 Task: Assign Issue Issue0000000392 to Sprint Sprint0000000235 in Scrum Project Project0000000079 in Jira. Assign Issue Issue0000000393 to Sprint Sprint0000000236 in Scrum Project Project0000000079 in Jira. Assign Issue Issue0000000394 to Sprint Sprint0000000236 in Scrum Project Project0000000079 in Jira. Assign Issue Issue0000000395 to Sprint Sprint0000000237 in Scrum Project Project0000000079 in Jira. Assign Issue Issue0000000396 to Sprint Sprint0000000238 in Scrum Project Project0000000080 in Jira
Action: Mouse moved to (91, 226)
Screenshot: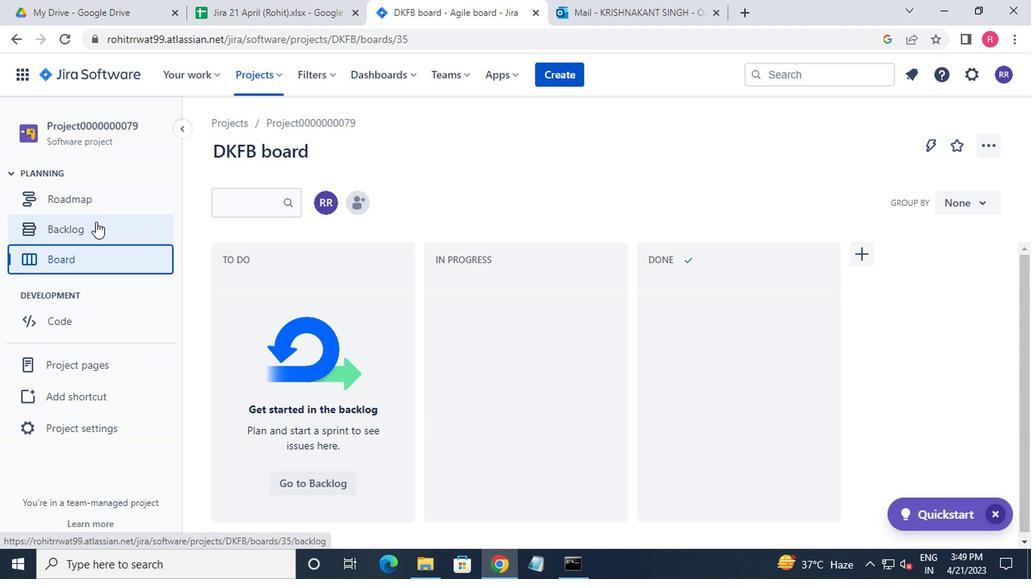 
Action: Mouse pressed left at (91, 226)
Screenshot: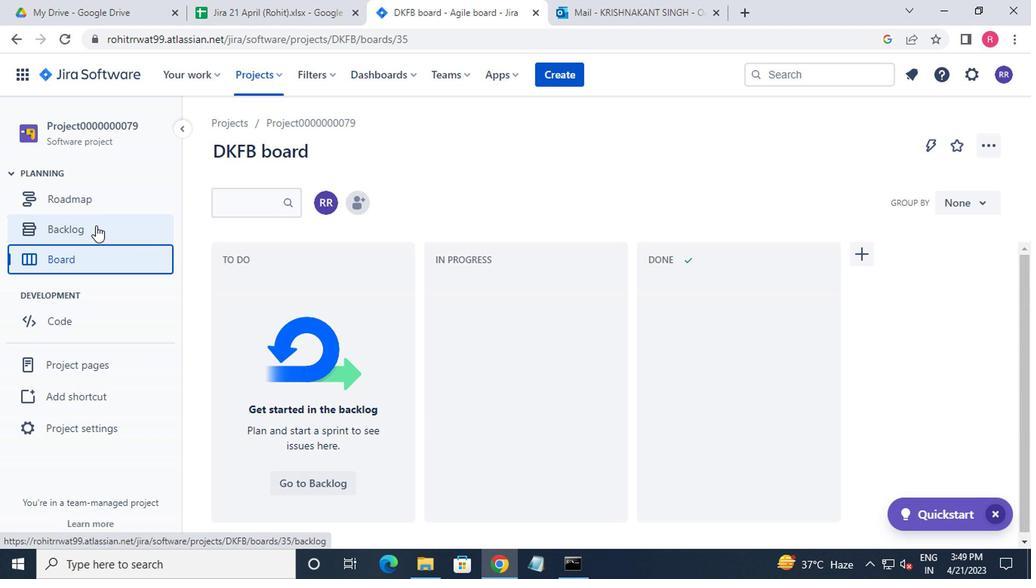 
Action: Mouse moved to (185, 226)
Screenshot: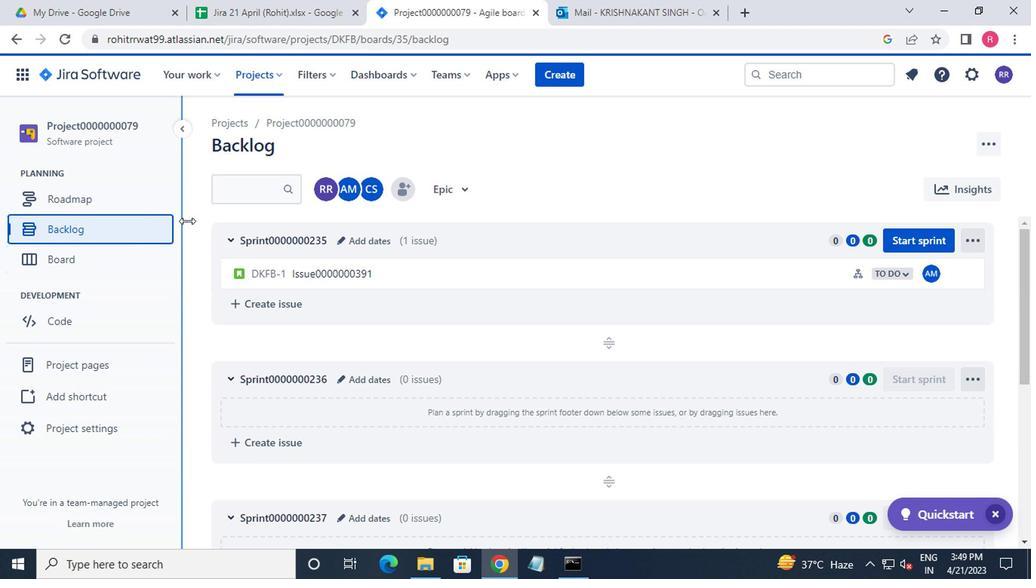 
Action: Mouse scrolled (185, 225) with delta (0, -1)
Screenshot: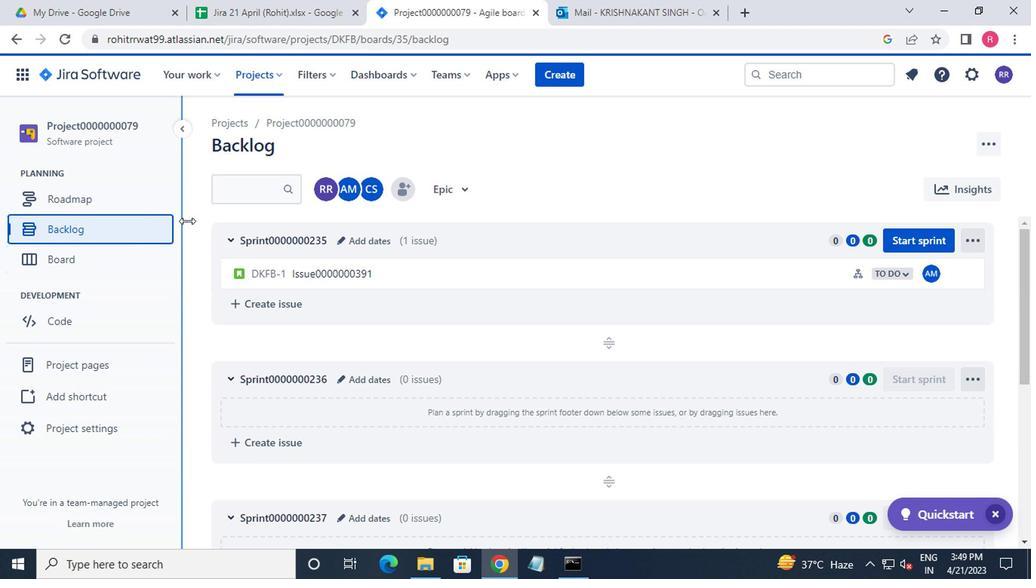 
Action: Mouse moved to (188, 228)
Screenshot: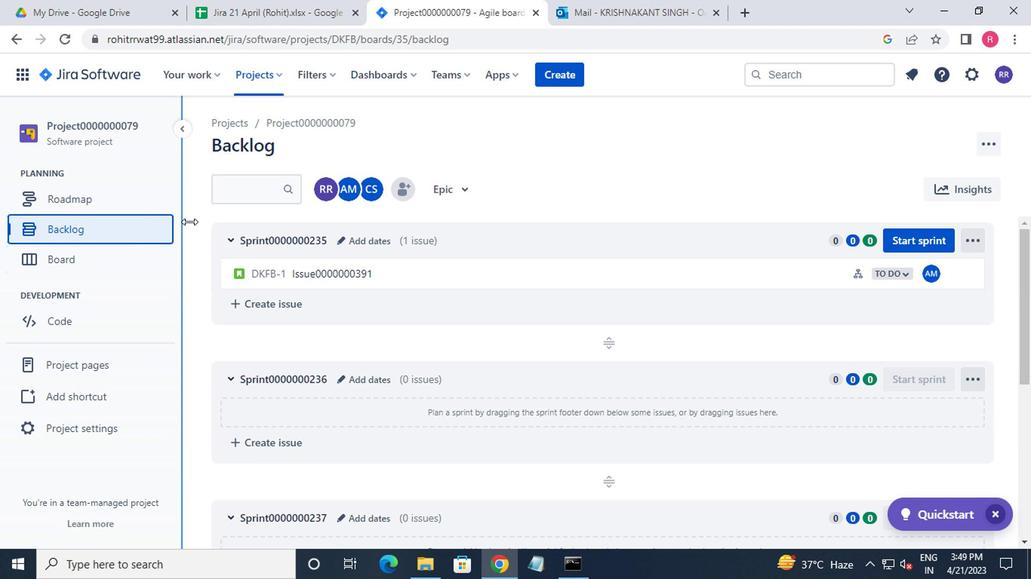 
Action: Mouse scrolled (188, 228) with delta (0, 0)
Screenshot: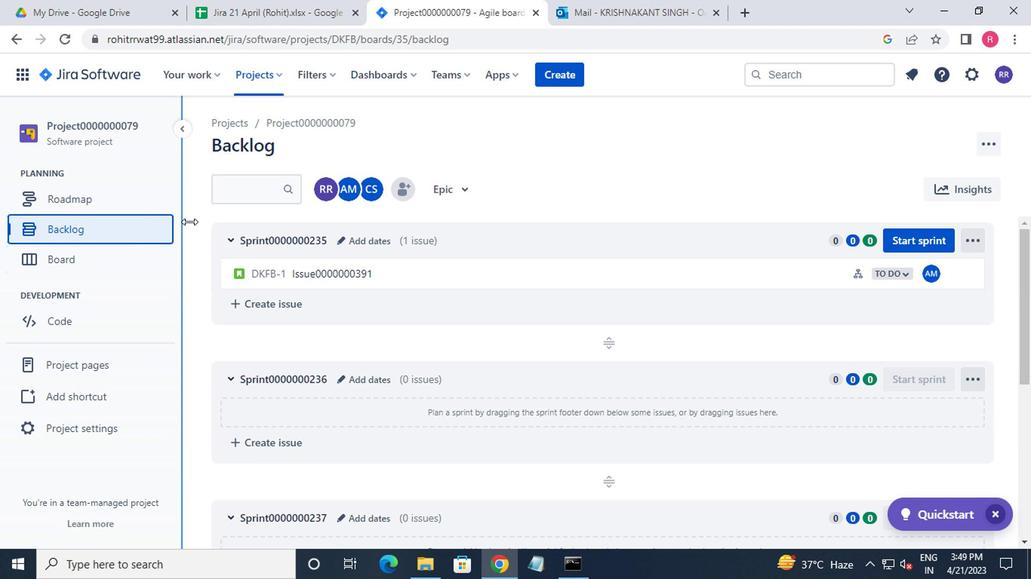 
Action: Mouse moved to (191, 235)
Screenshot: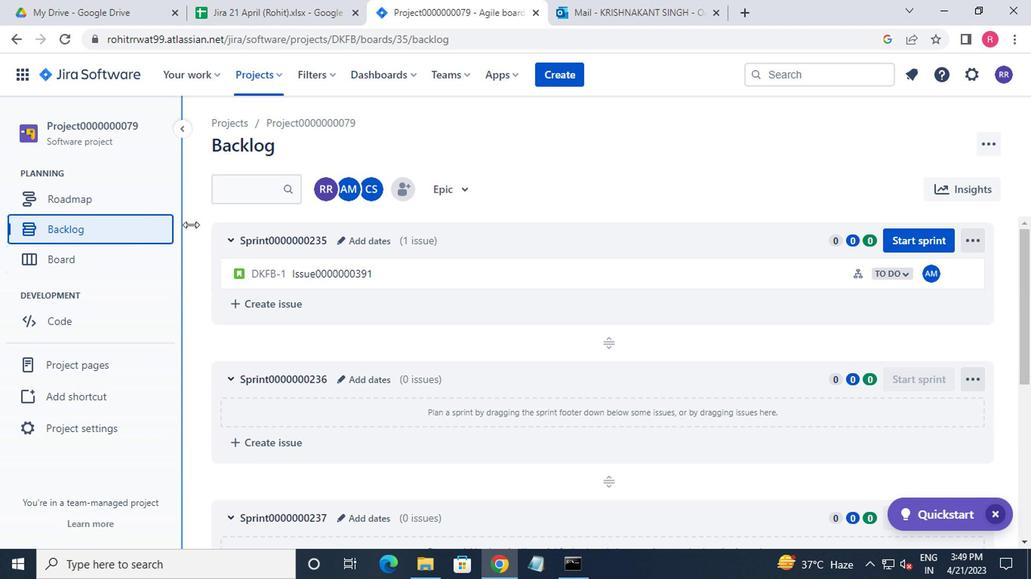 
Action: Mouse scrolled (191, 234) with delta (0, -1)
Screenshot: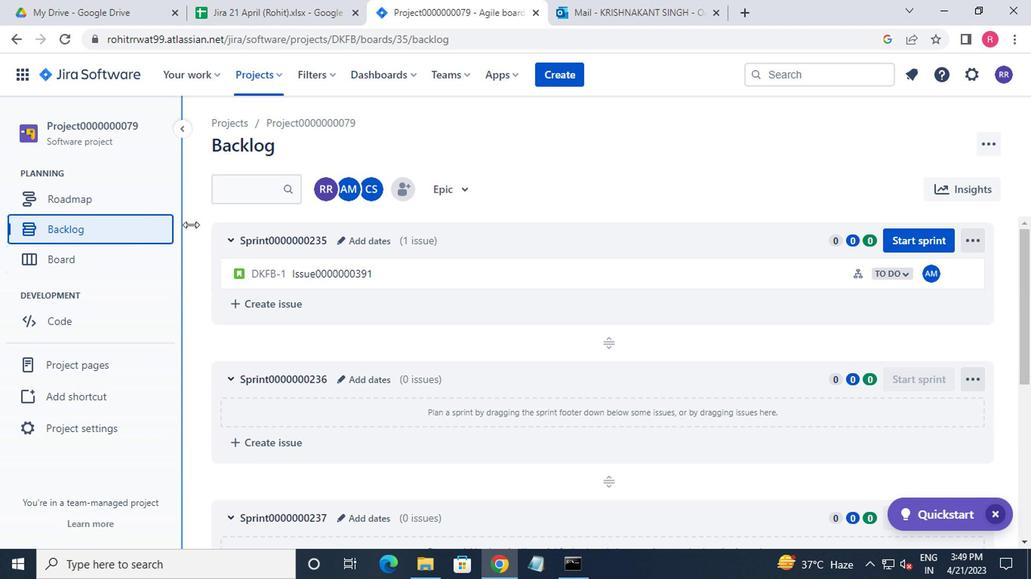 
Action: Mouse moved to (194, 241)
Screenshot: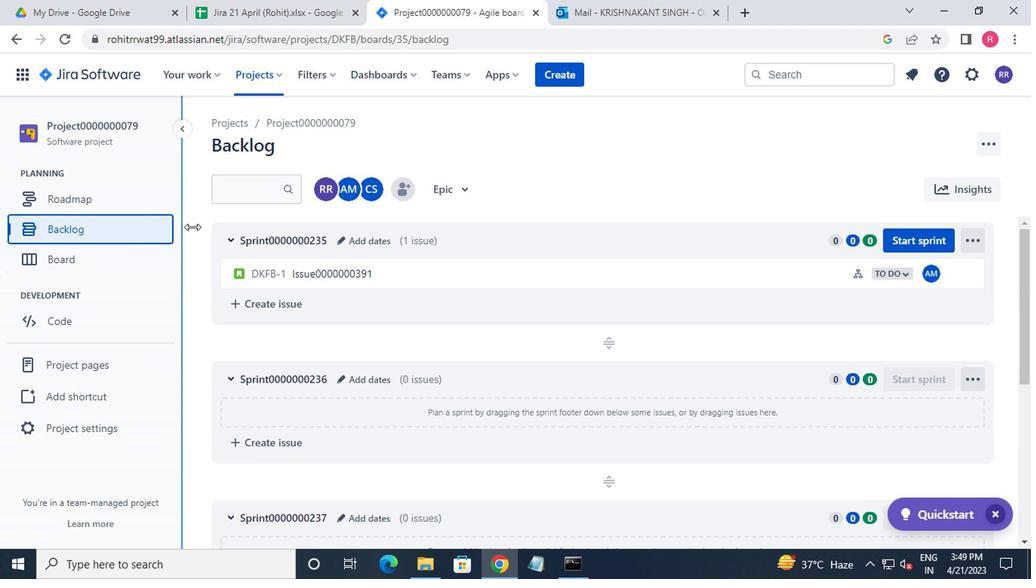 
Action: Mouse scrolled (194, 240) with delta (0, 0)
Screenshot: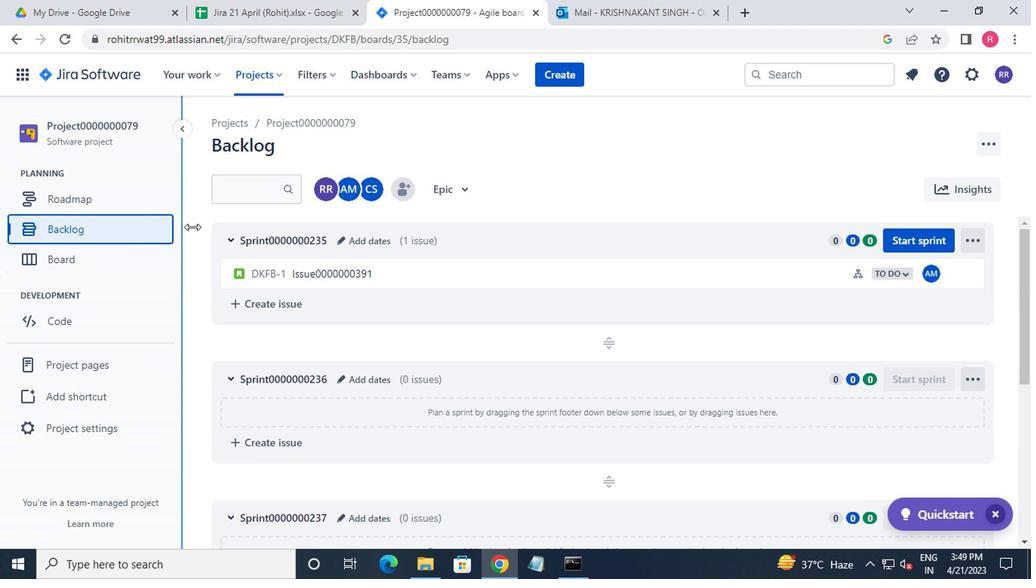 
Action: Mouse moved to (198, 247)
Screenshot: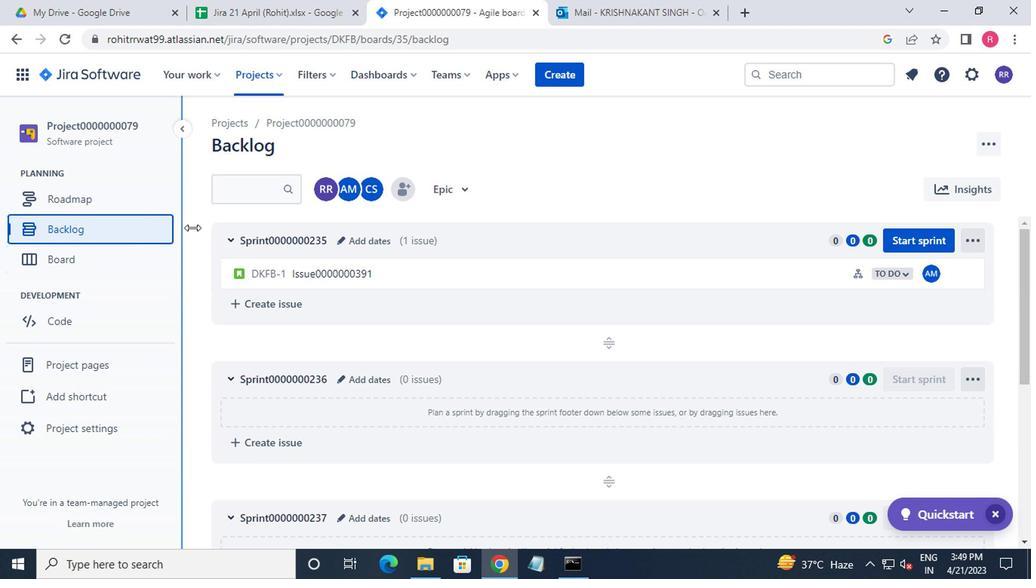 
Action: Mouse scrolled (198, 246) with delta (0, 0)
Screenshot: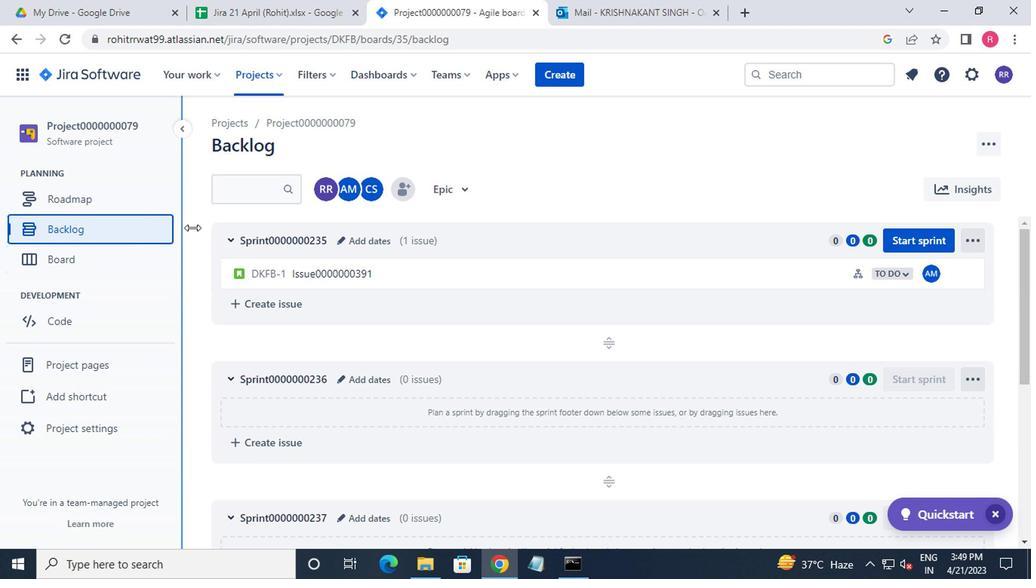 
Action: Mouse moved to (359, 334)
Screenshot: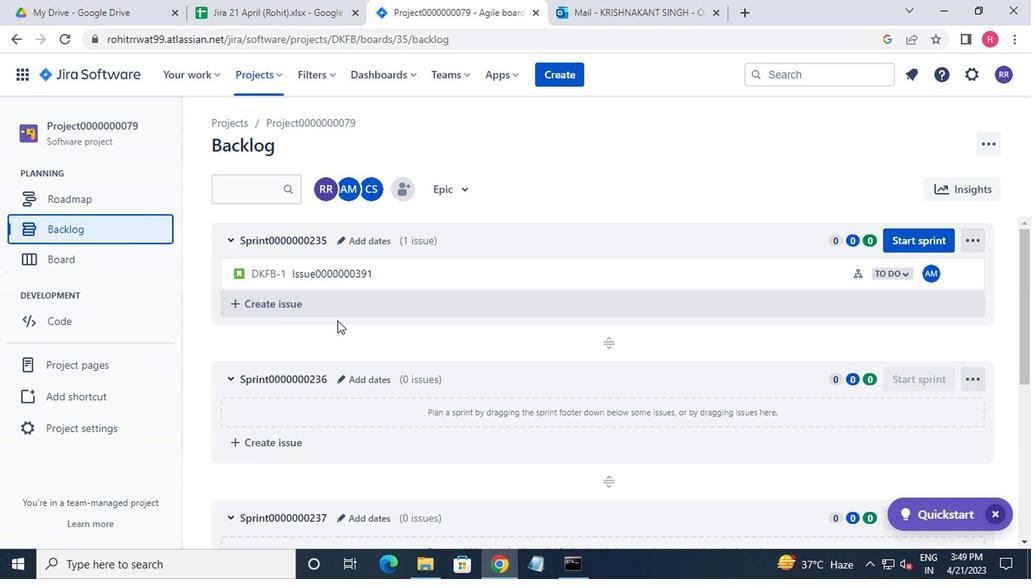 
Action: Mouse scrolled (359, 333) with delta (0, 0)
Screenshot: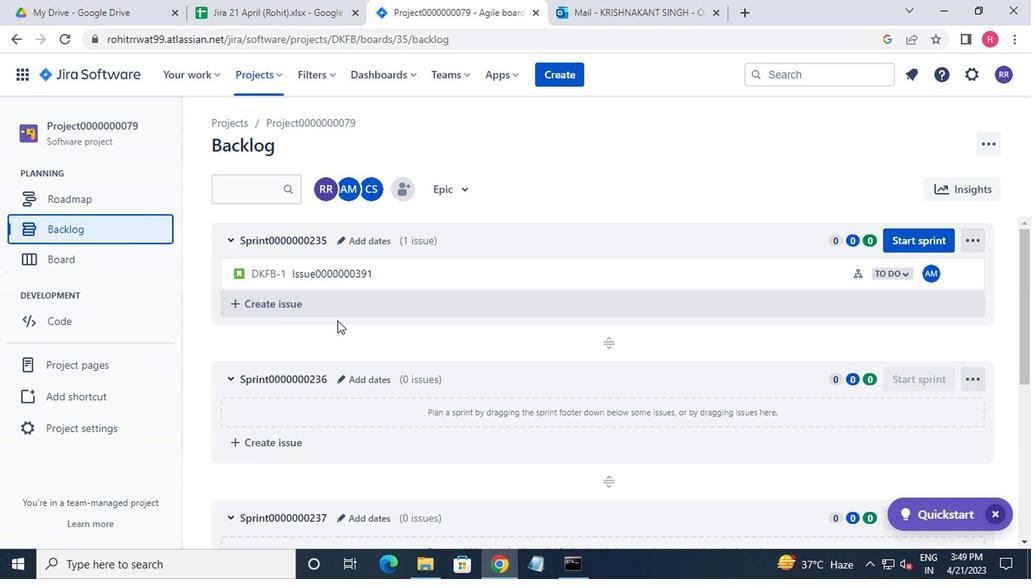 
Action: Mouse moved to (361, 337)
Screenshot: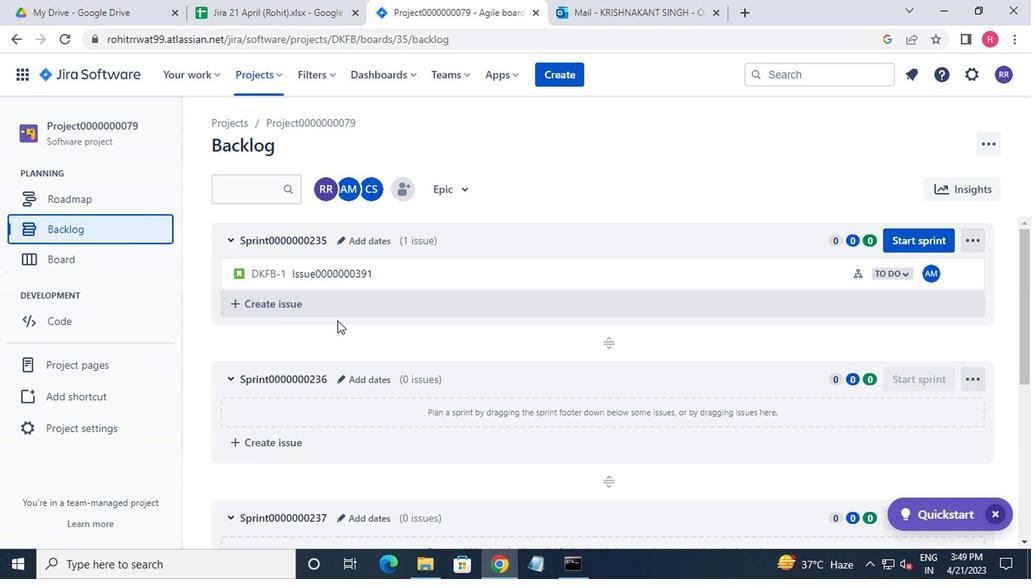 
Action: Mouse scrolled (361, 336) with delta (0, -1)
Screenshot: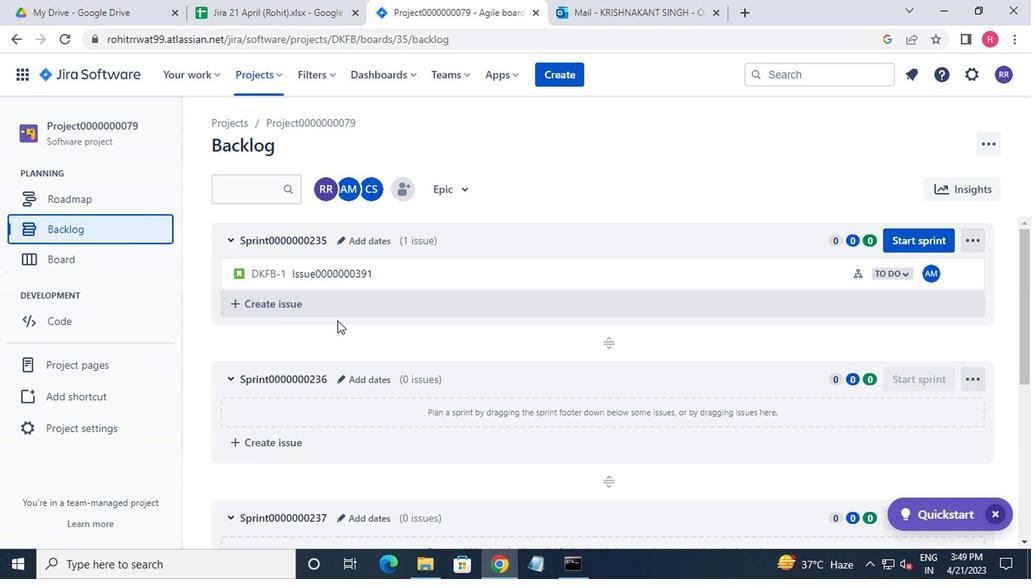
Action: Mouse moved to (361, 338)
Screenshot: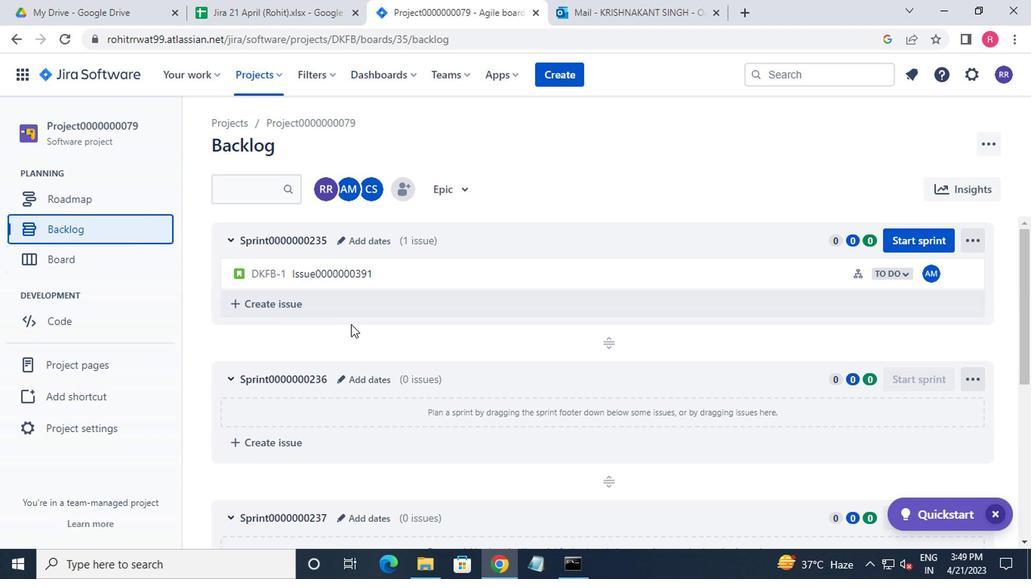 
Action: Mouse scrolled (361, 337) with delta (0, 0)
Screenshot: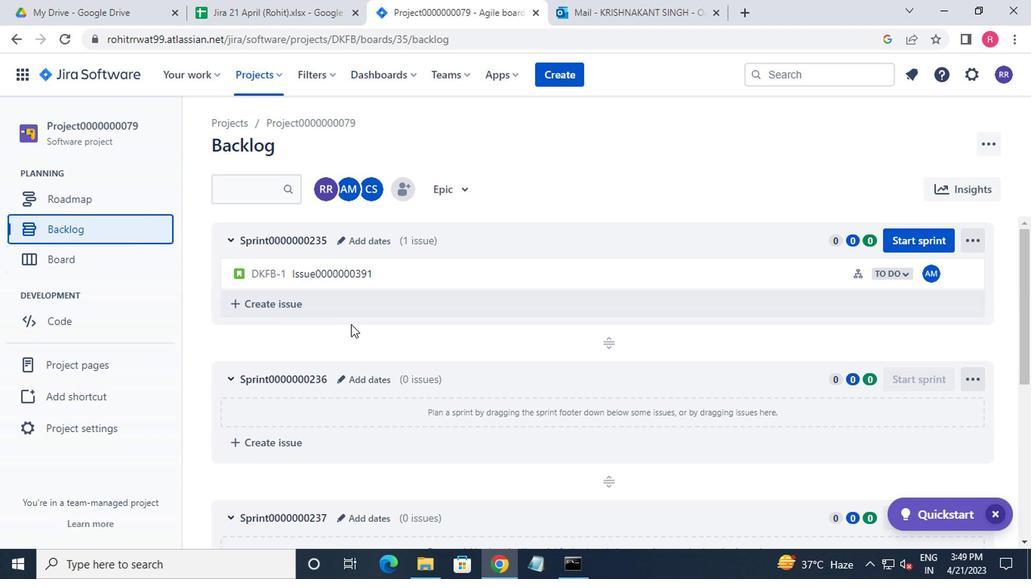 
Action: Mouse moved to (363, 339)
Screenshot: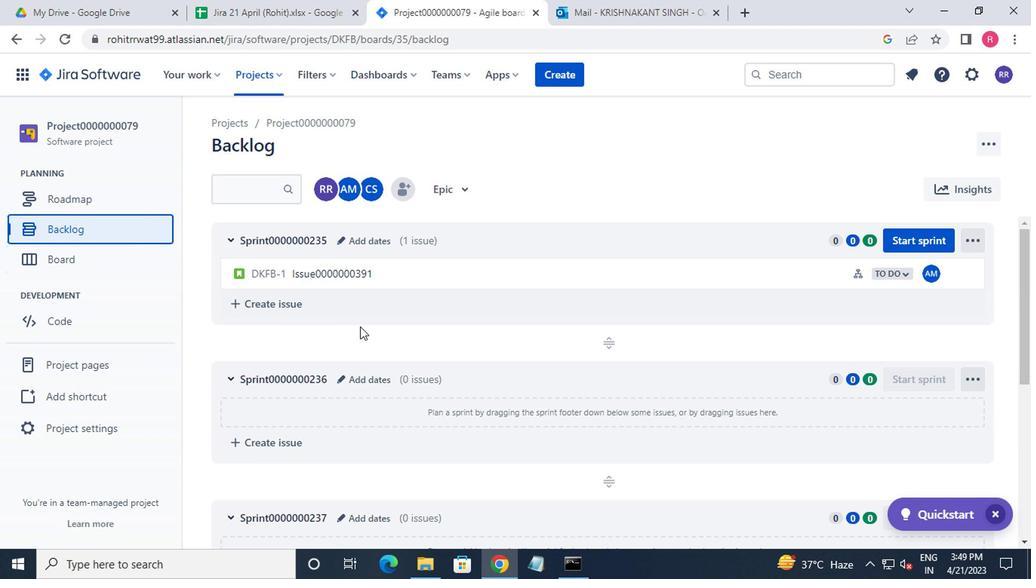 
Action: Mouse scrolled (363, 338) with delta (0, -1)
Screenshot: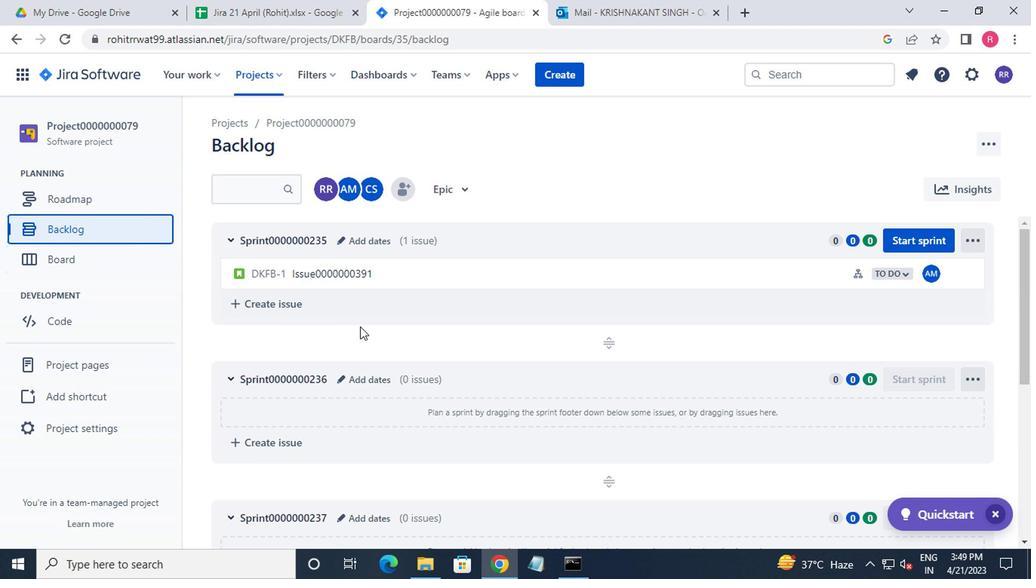 
Action: Mouse moved to (363, 341)
Screenshot: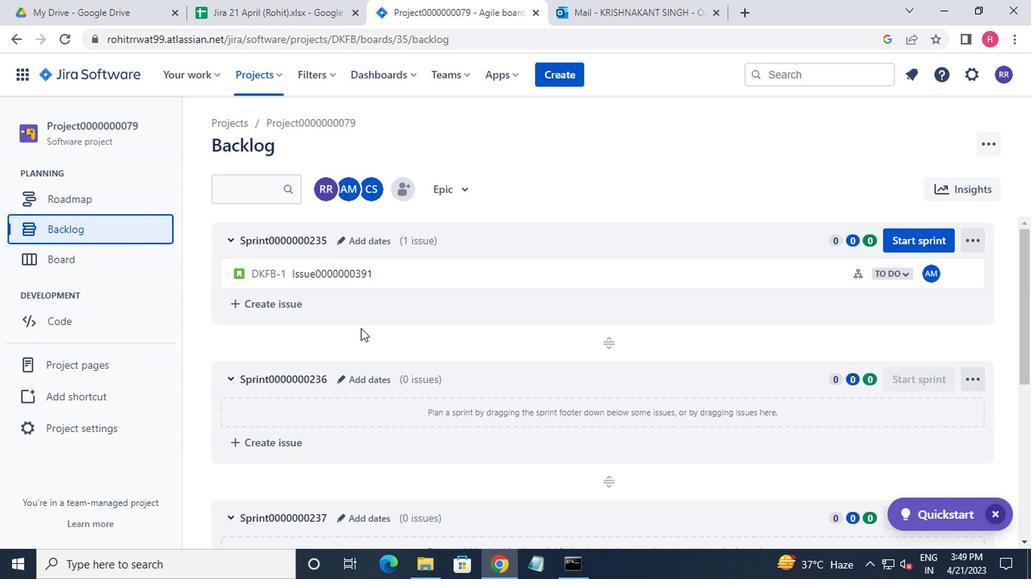
Action: Mouse scrolled (363, 341) with delta (0, 0)
Screenshot: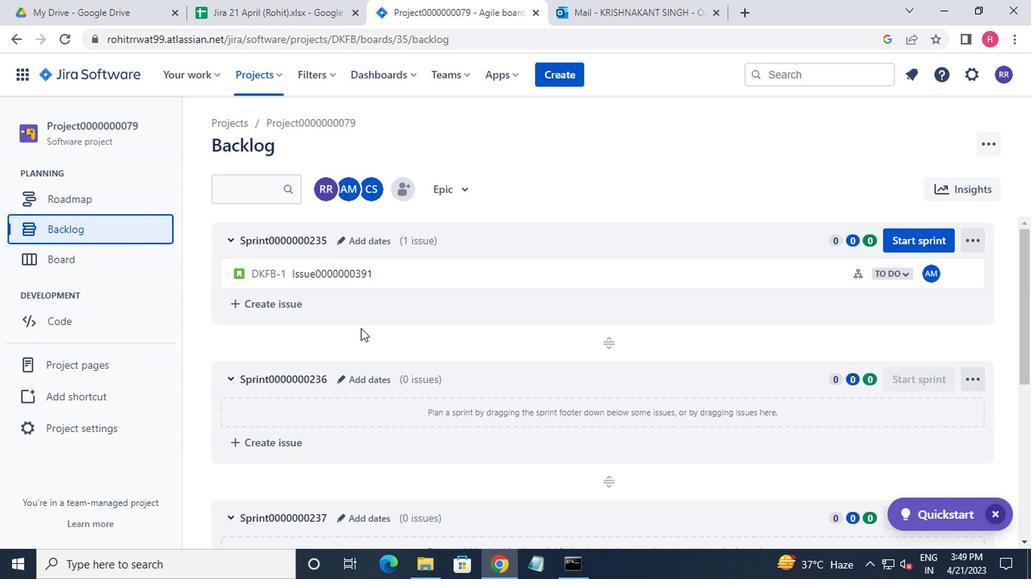 
Action: Mouse moved to (363, 343)
Screenshot: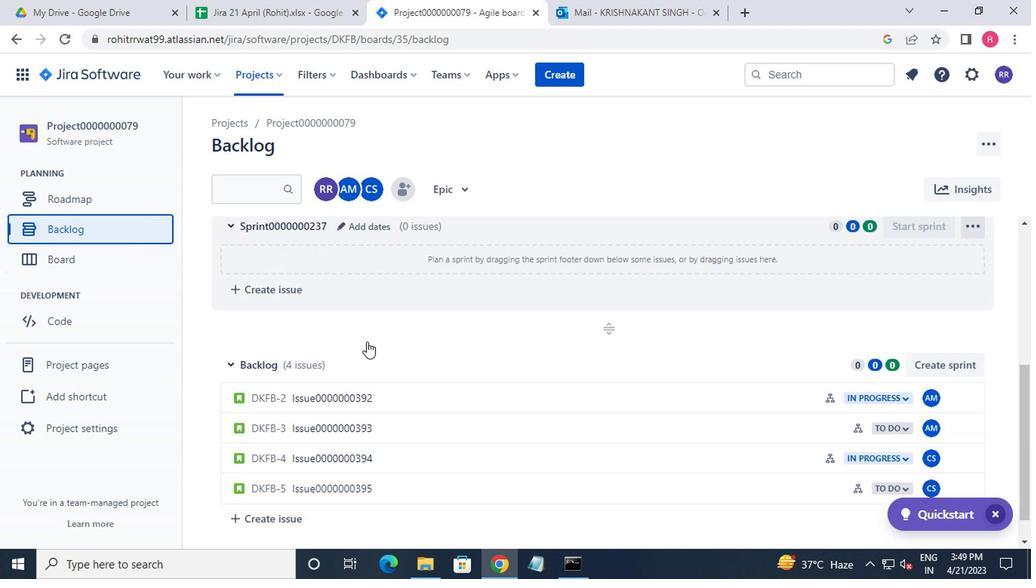 
Action: Mouse scrolled (363, 342) with delta (0, -1)
Screenshot: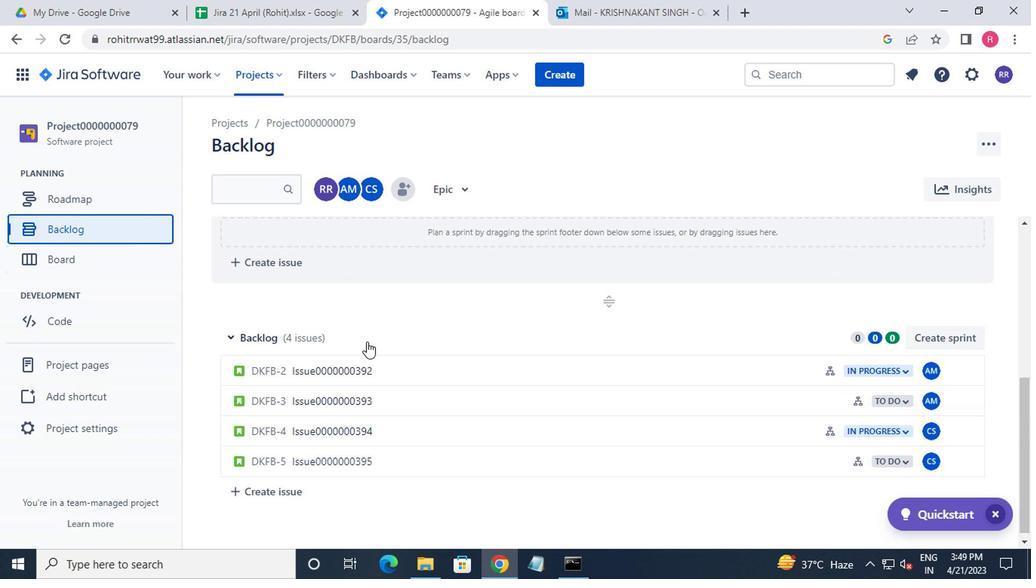 
Action: Mouse moved to (363, 345)
Screenshot: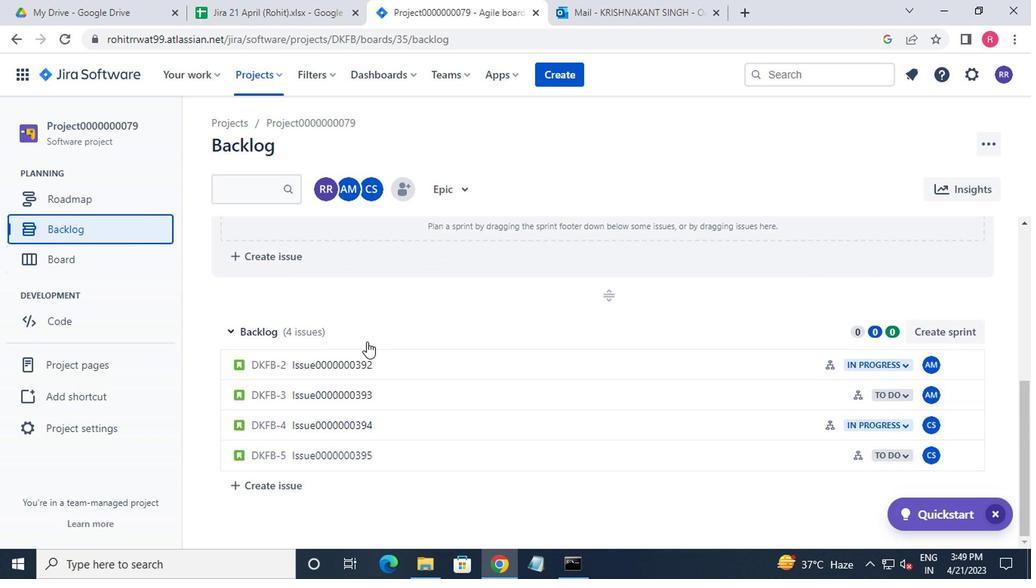 
Action: Mouse scrolled (363, 344) with delta (0, 0)
Screenshot: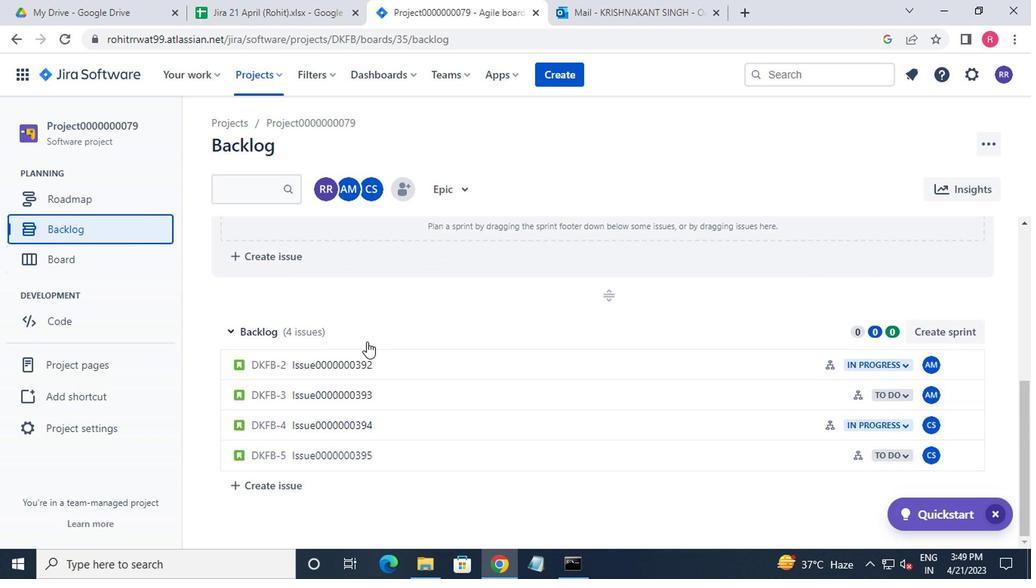 
Action: Mouse moved to (364, 346)
Screenshot: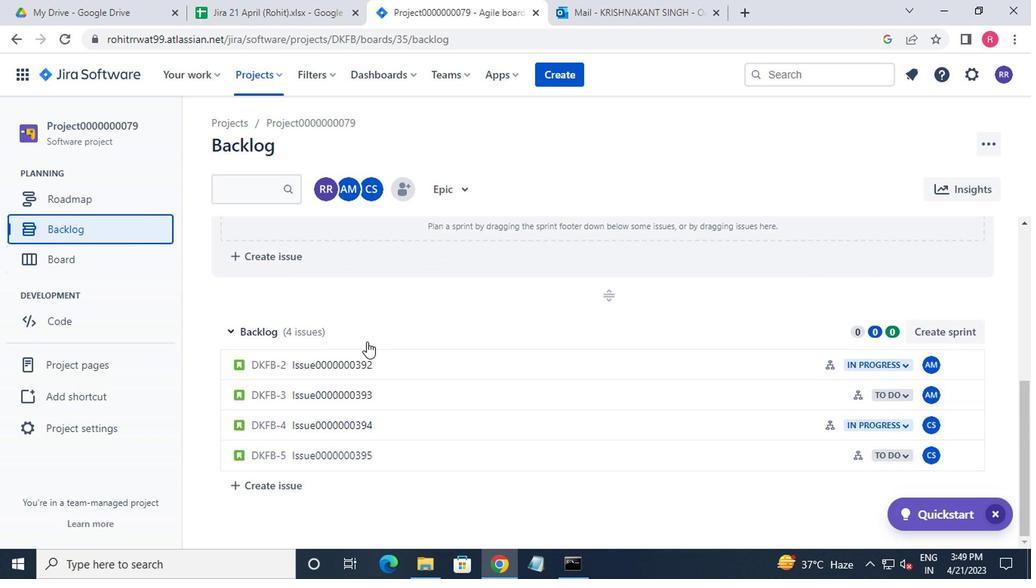 
Action: Mouse scrolled (364, 345) with delta (0, -1)
Screenshot: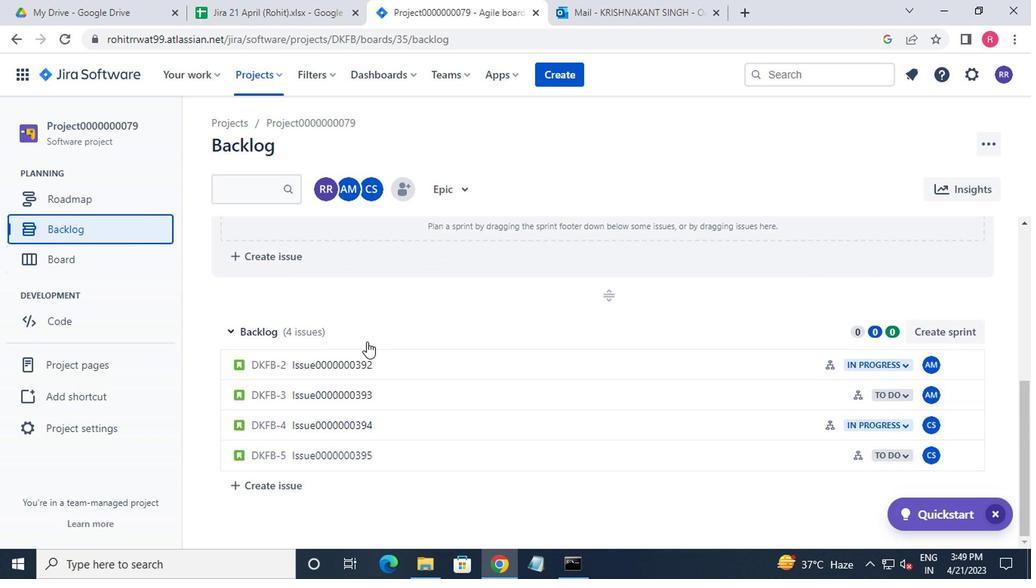 
Action: Mouse moved to (952, 360)
Screenshot: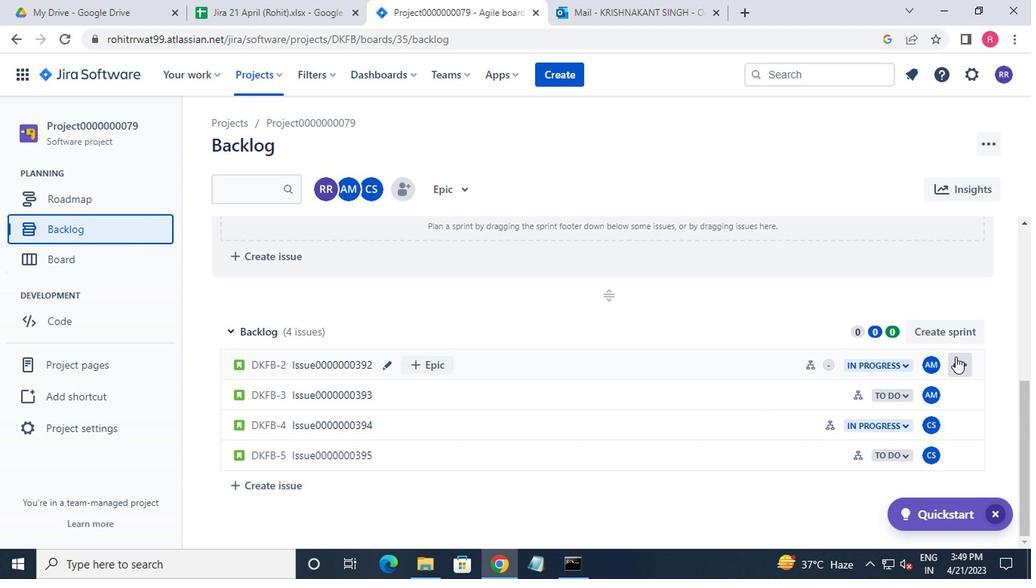 
Action: Mouse pressed left at (952, 360)
Screenshot: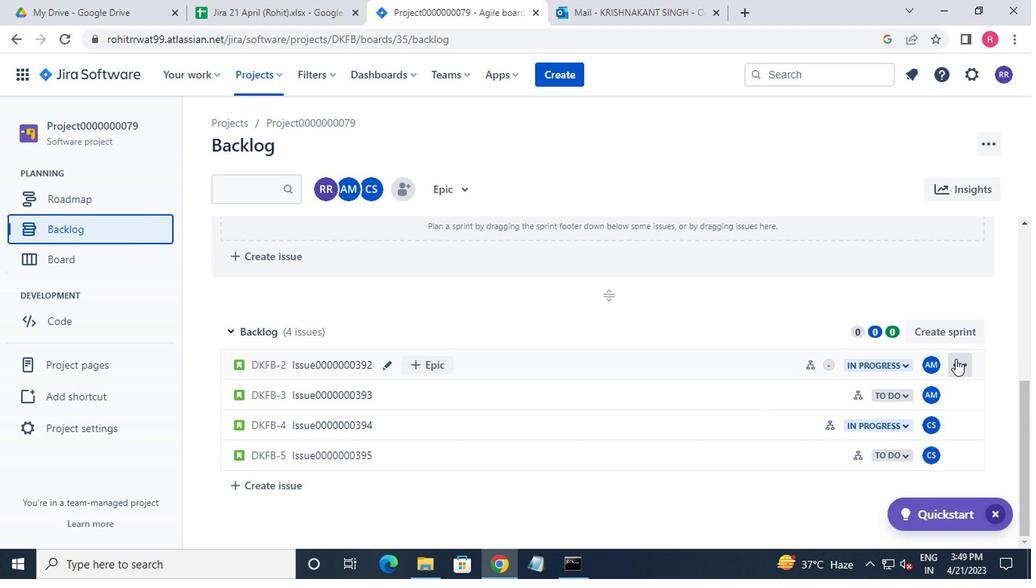 
Action: Mouse moved to (921, 267)
Screenshot: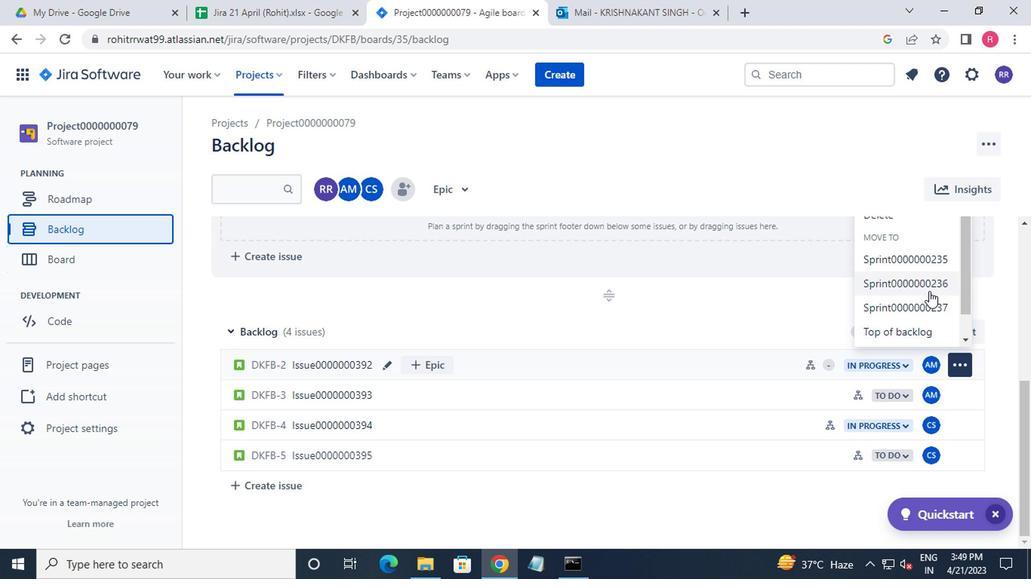 
Action: Mouse pressed left at (921, 267)
Screenshot: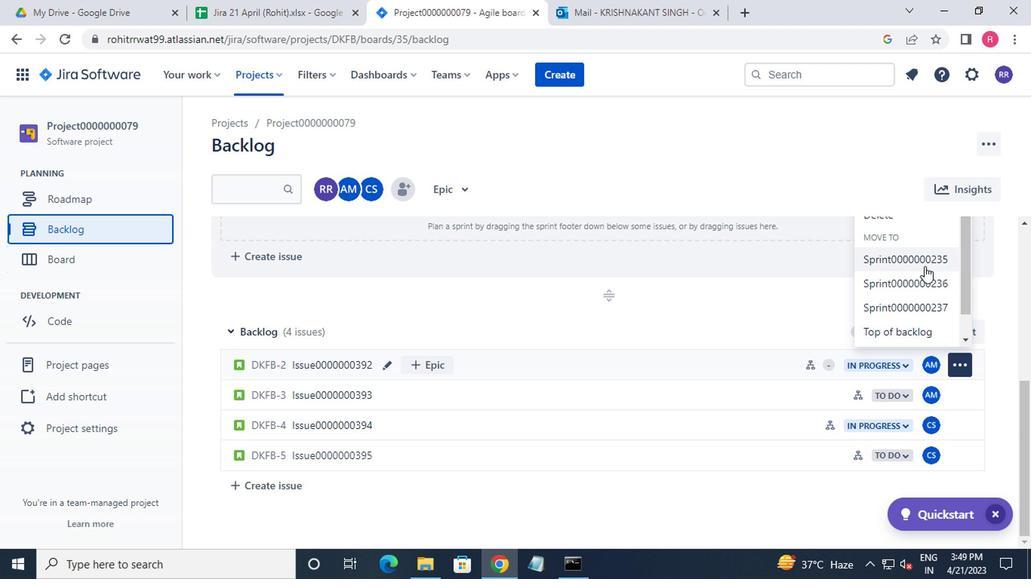 
Action: Mouse moved to (954, 401)
Screenshot: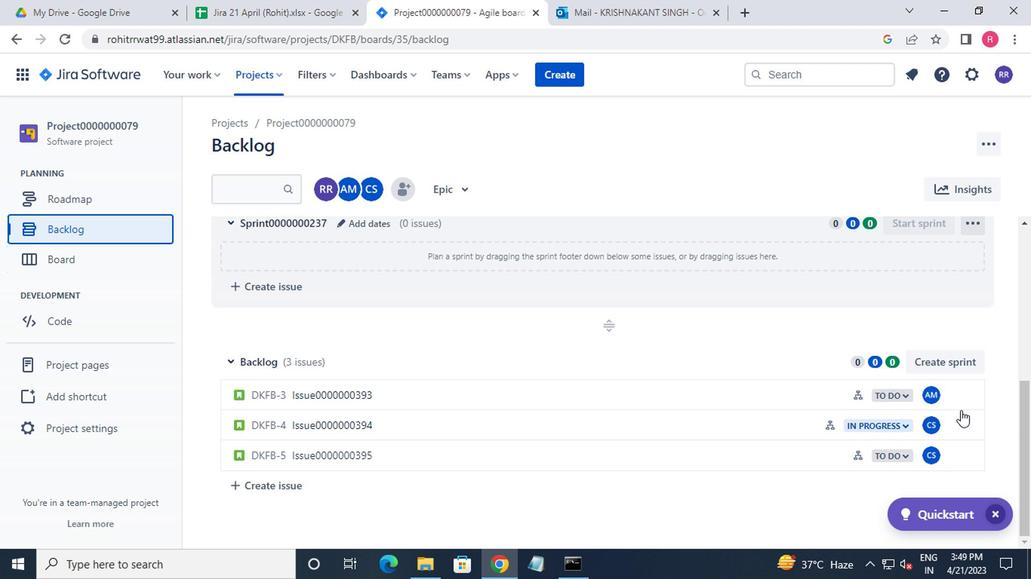 
Action: Mouse pressed left at (954, 401)
Screenshot: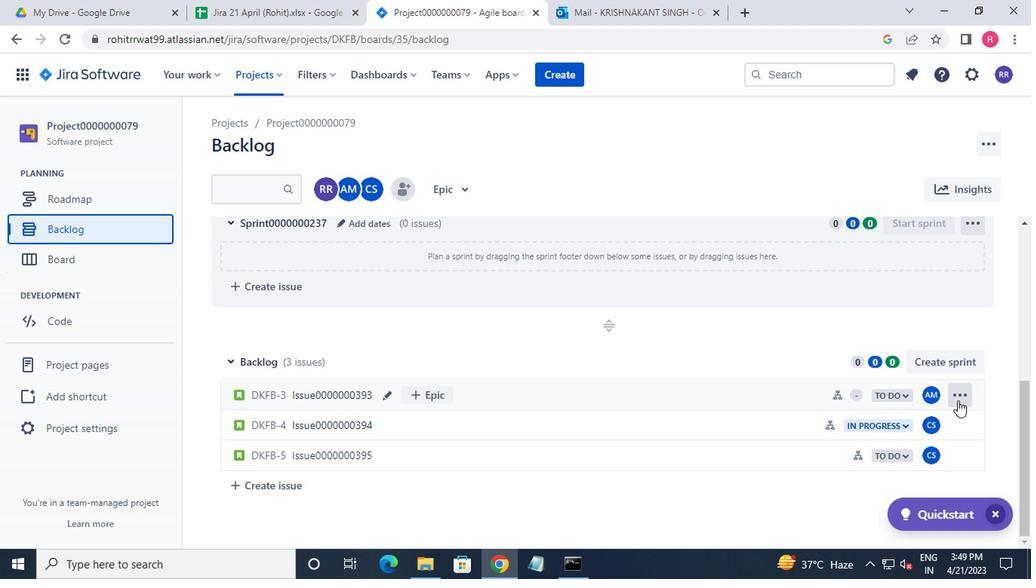
Action: Mouse moved to (922, 317)
Screenshot: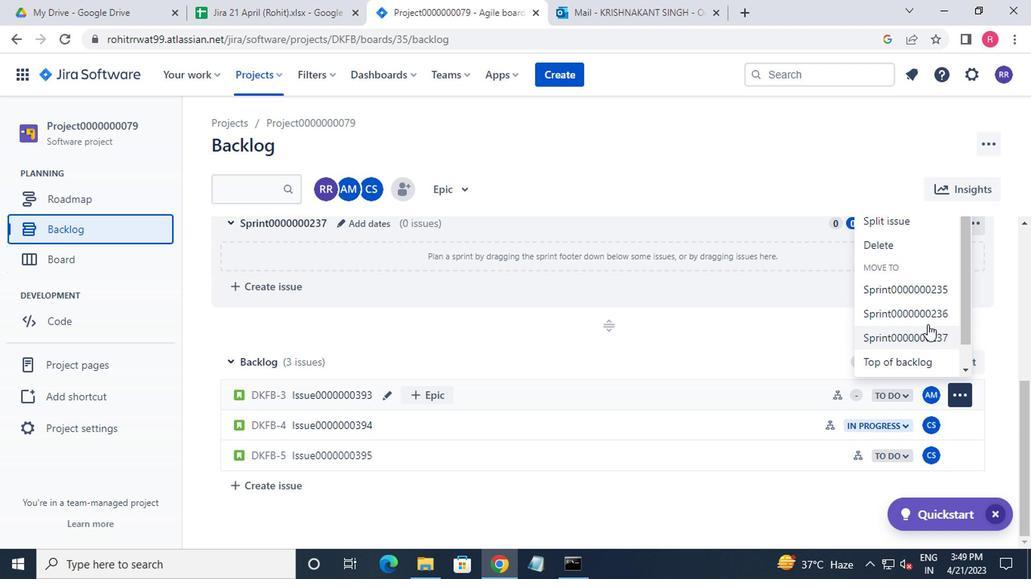 
Action: Mouse pressed left at (922, 317)
Screenshot: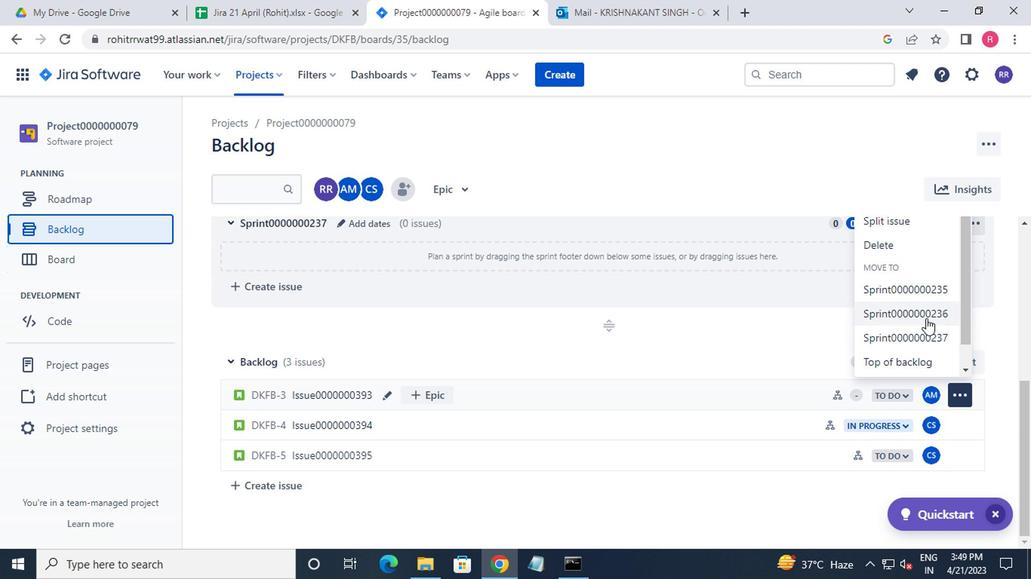 
Action: Mouse moved to (955, 428)
Screenshot: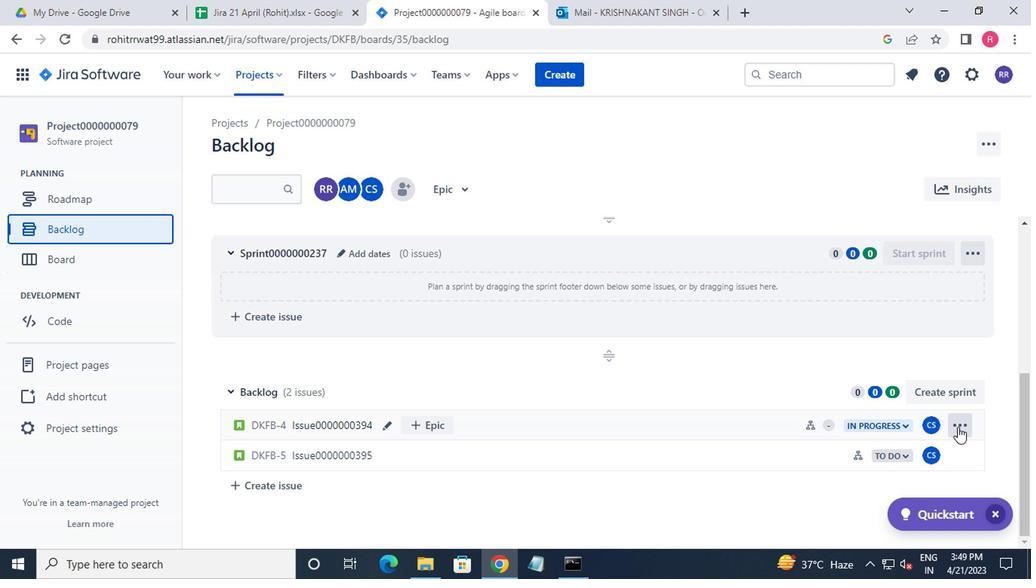 
Action: Mouse pressed left at (955, 428)
Screenshot: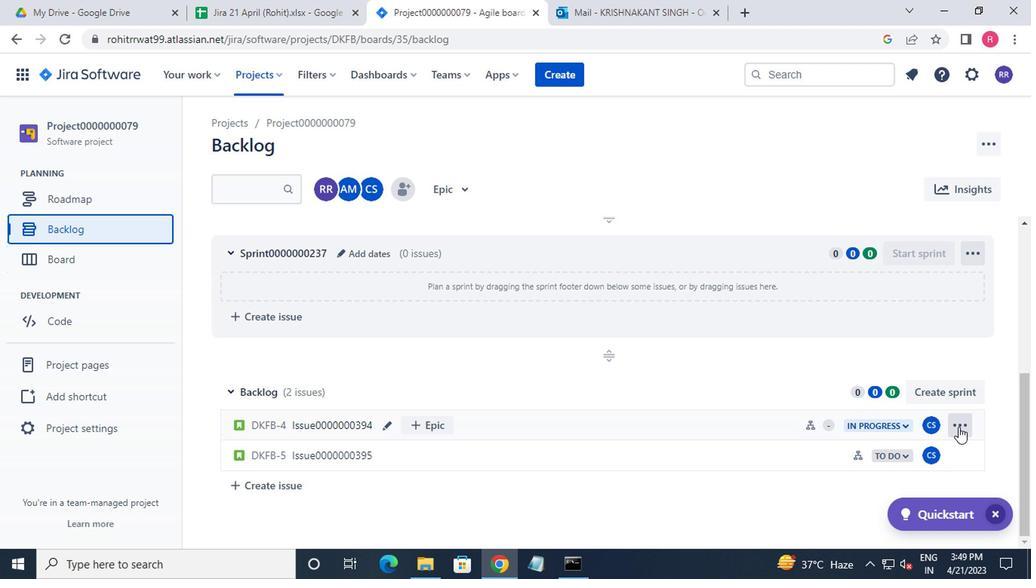 
Action: Mouse moved to (943, 356)
Screenshot: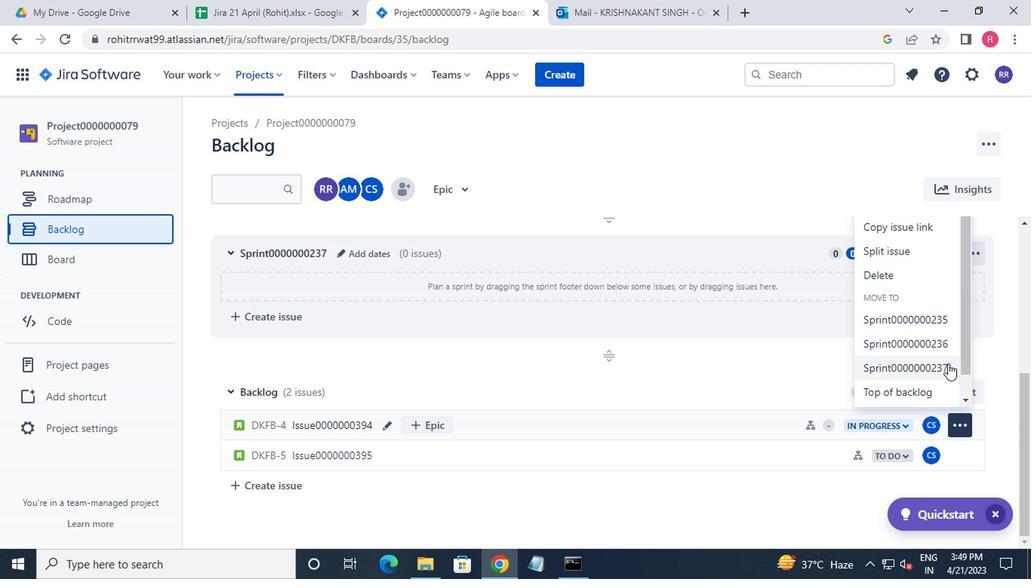 
Action: Mouse pressed left at (943, 356)
Screenshot: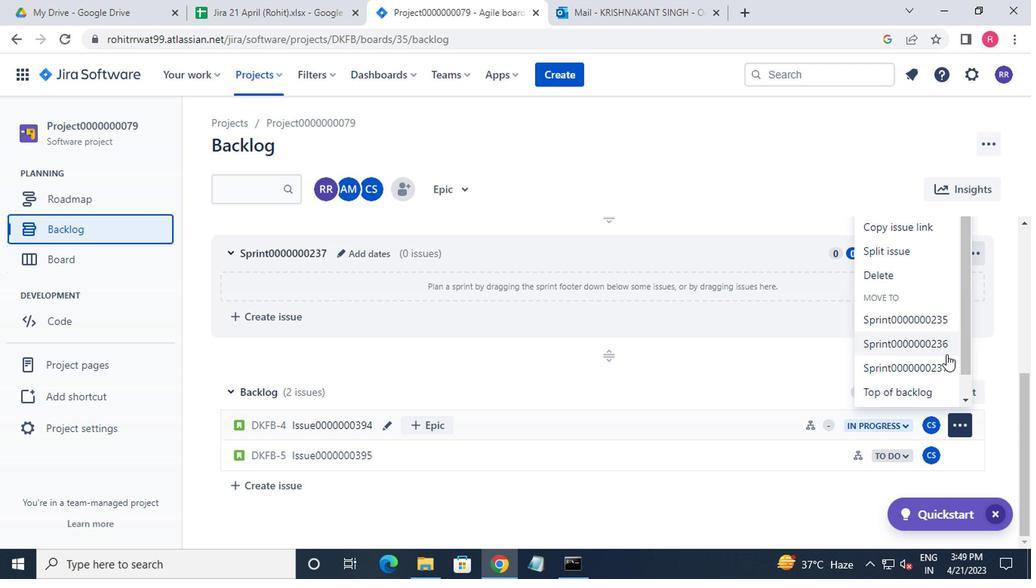 
Action: Mouse moved to (956, 460)
Screenshot: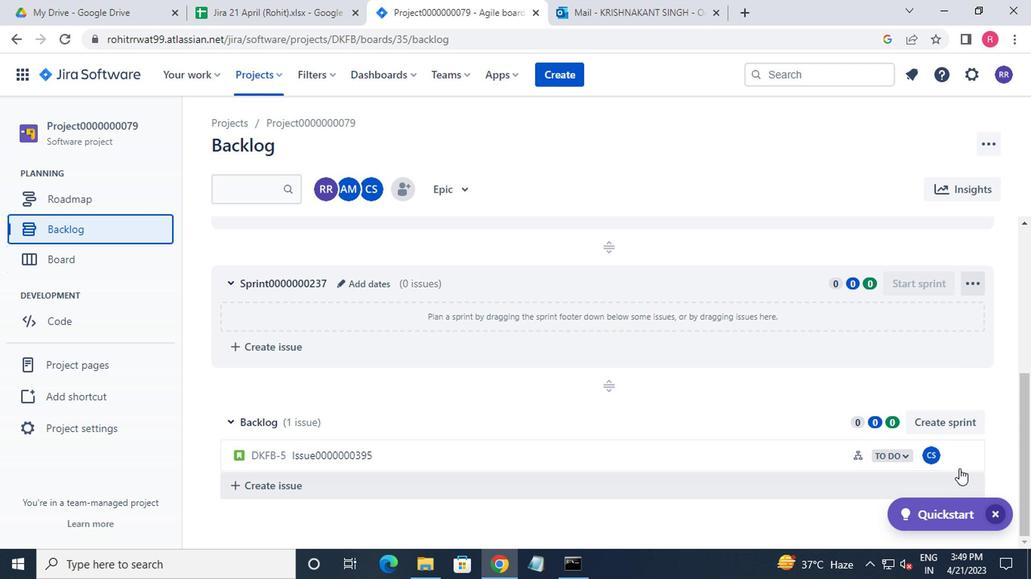 
Action: Mouse pressed left at (956, 460)
Screenshot: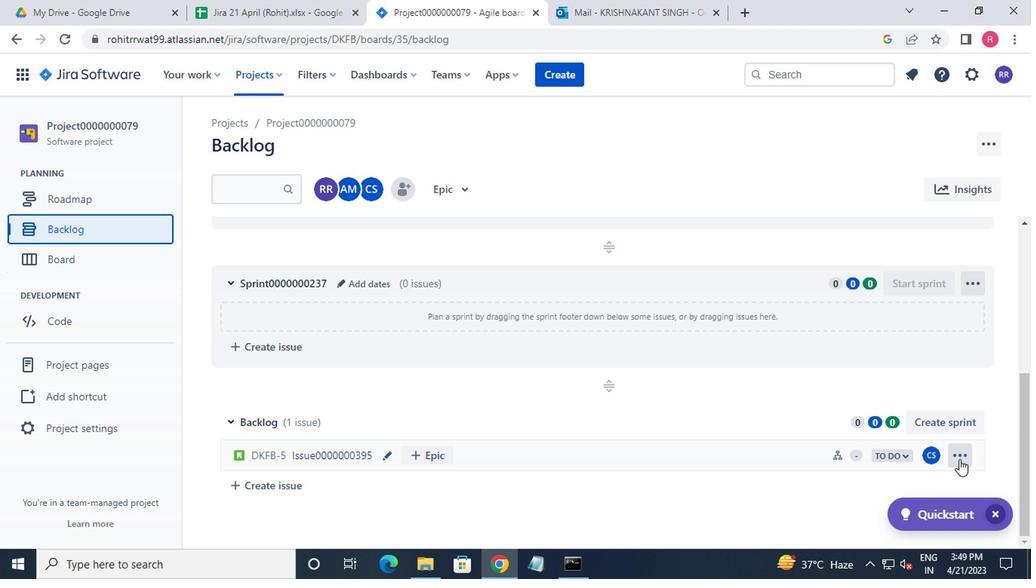 
Action: Mouse moved to (929, 402)
Screenshot: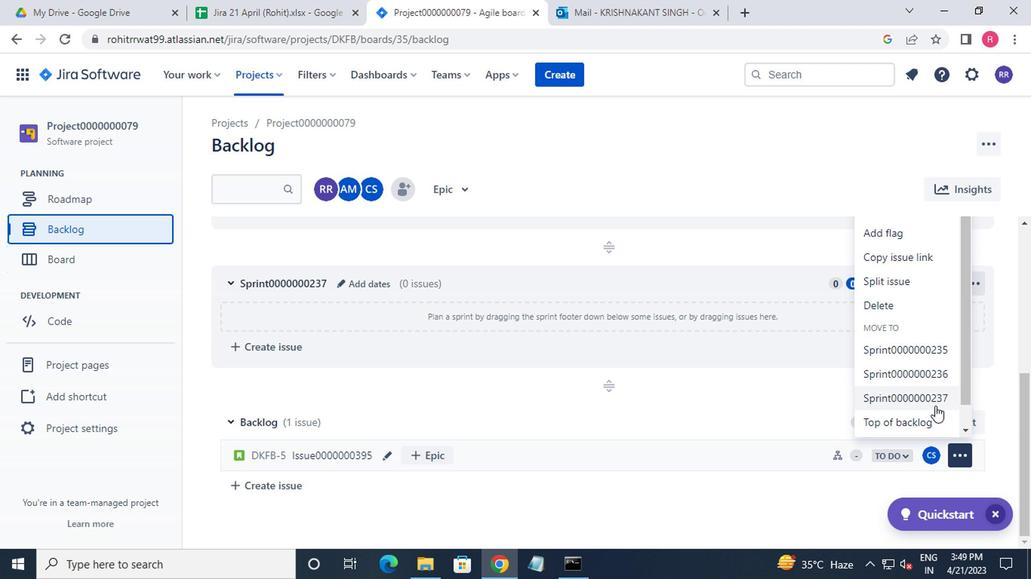 
Action: Mouse pressed left at (929, 402)
Screenshot: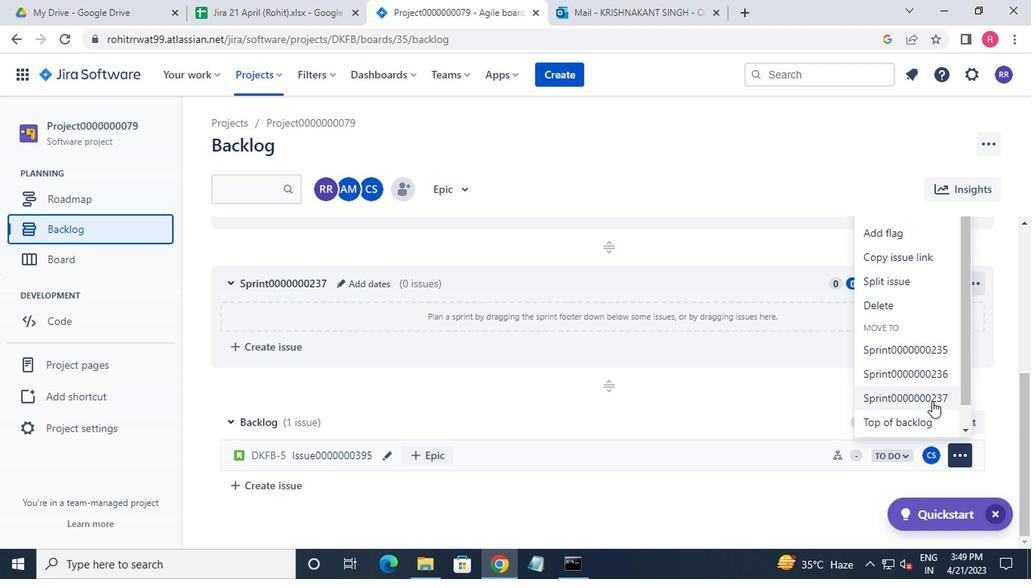 
Action: Mouse moved to (239, 82)
Screenshot: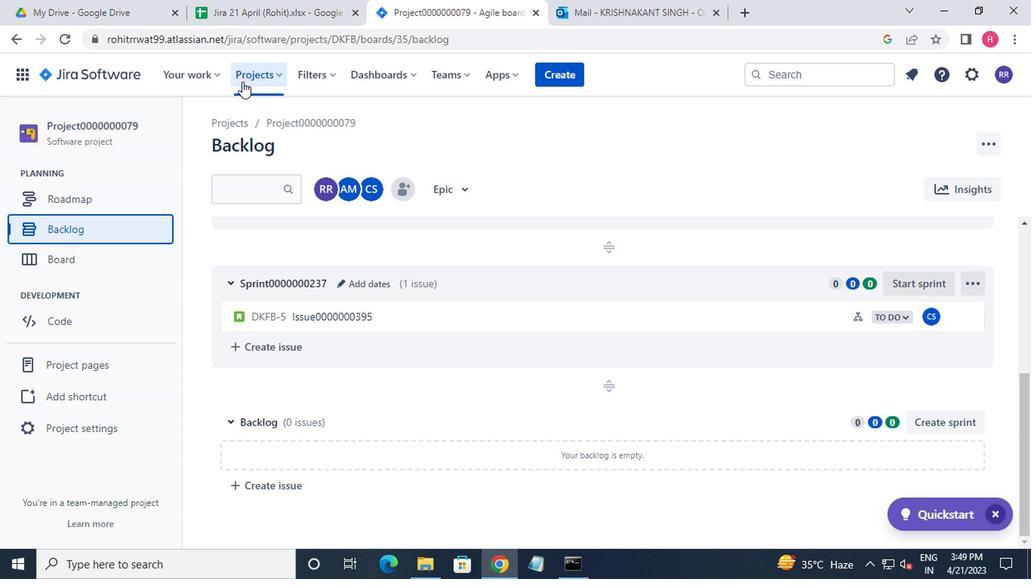 
Action: Mouse pressed left at (239, 82)
Screenshot: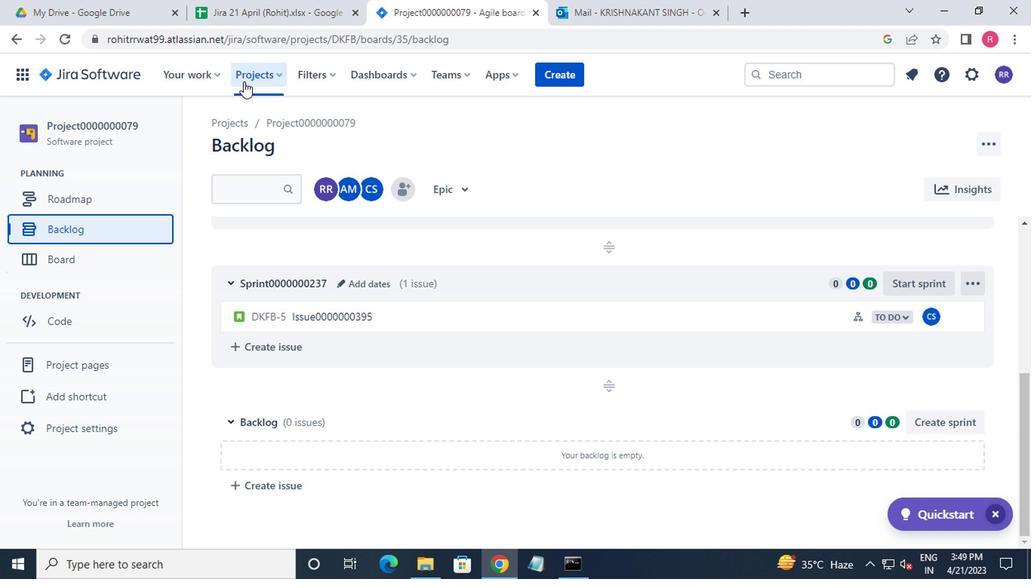 
Action: Mouse moved to (303, 189)
Screenshot: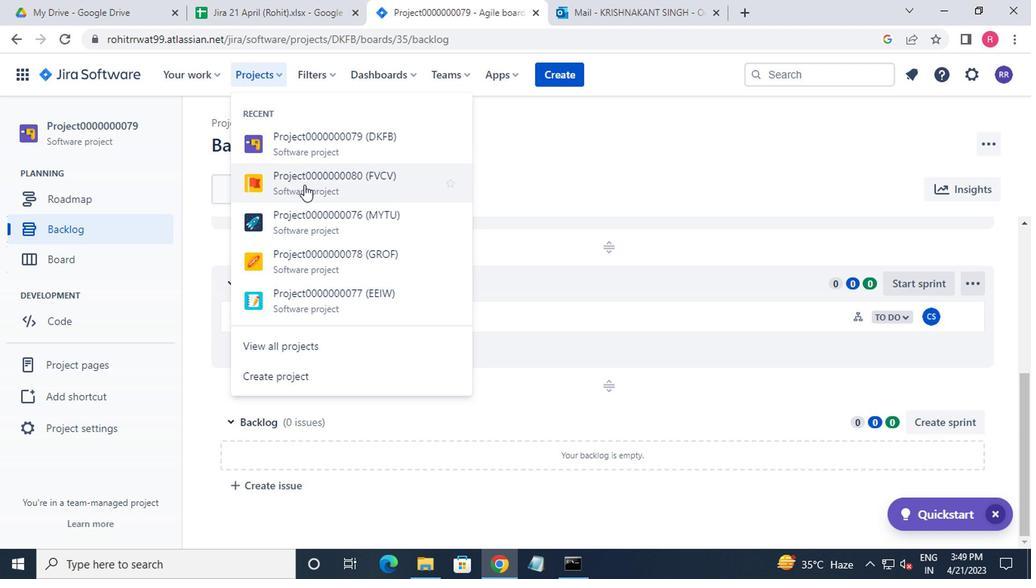 
Action: Mouse pressed left at (303, 189)
Screenshot: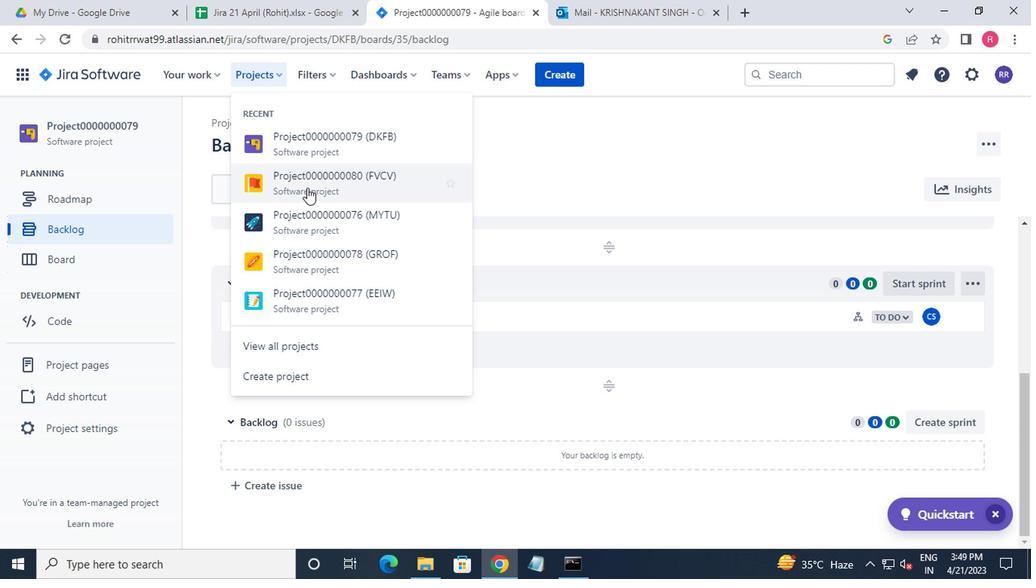 
Action: Mouse moved to (303, 189)
Screenshot: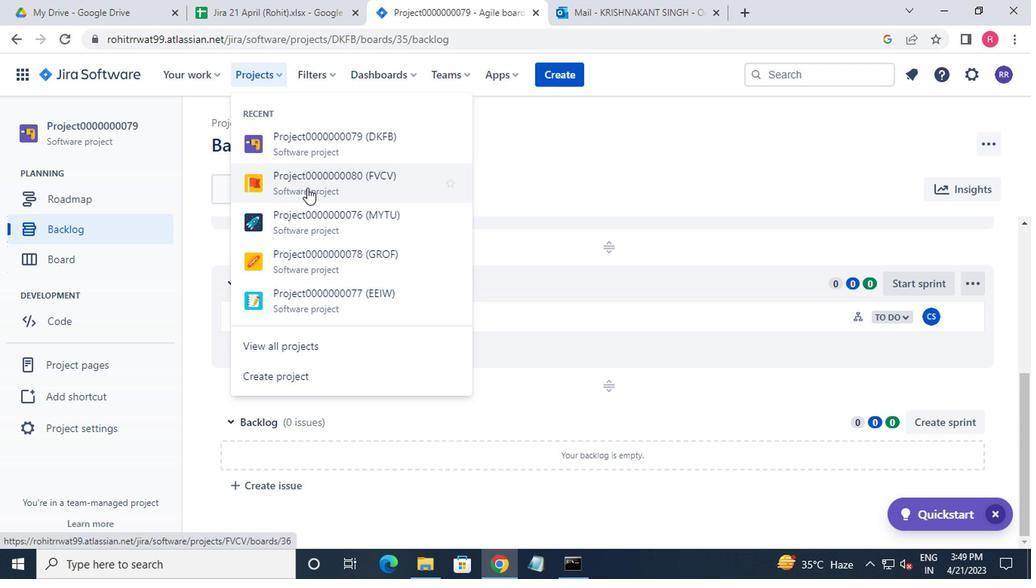 
Action: Mouse scrolled (303, 190) with delta (0, 1)
Screenshot: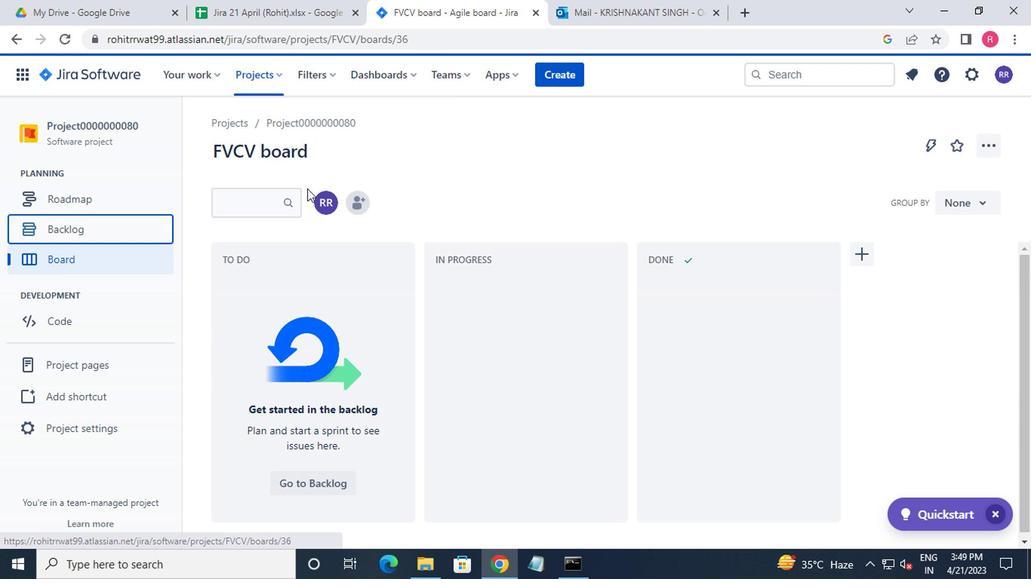 
Action: Mouse scrolled (303, 190) with delta (0, 1)
Screenshot: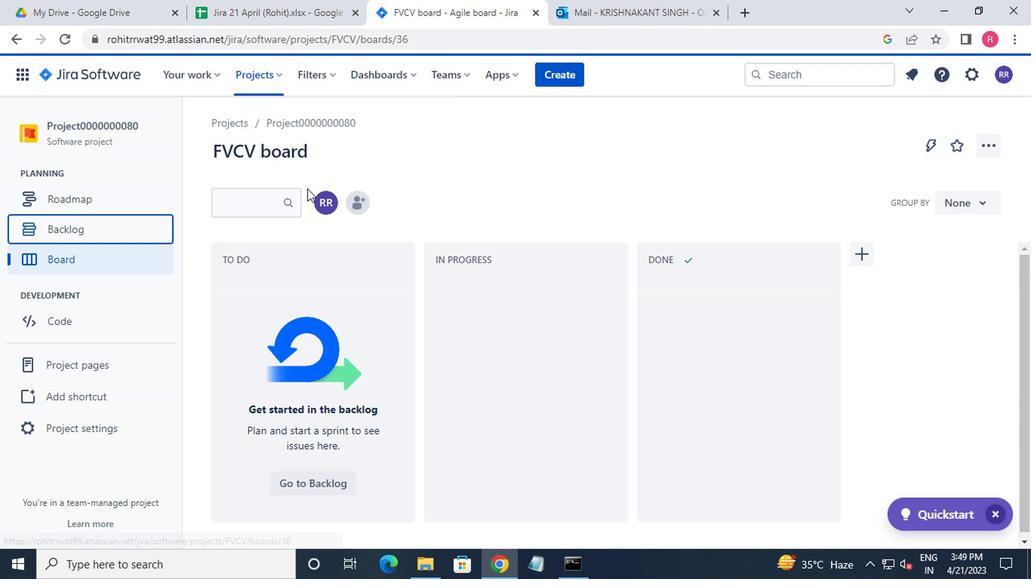 
Action: Mouse moved to (126, 235)
Screenshot: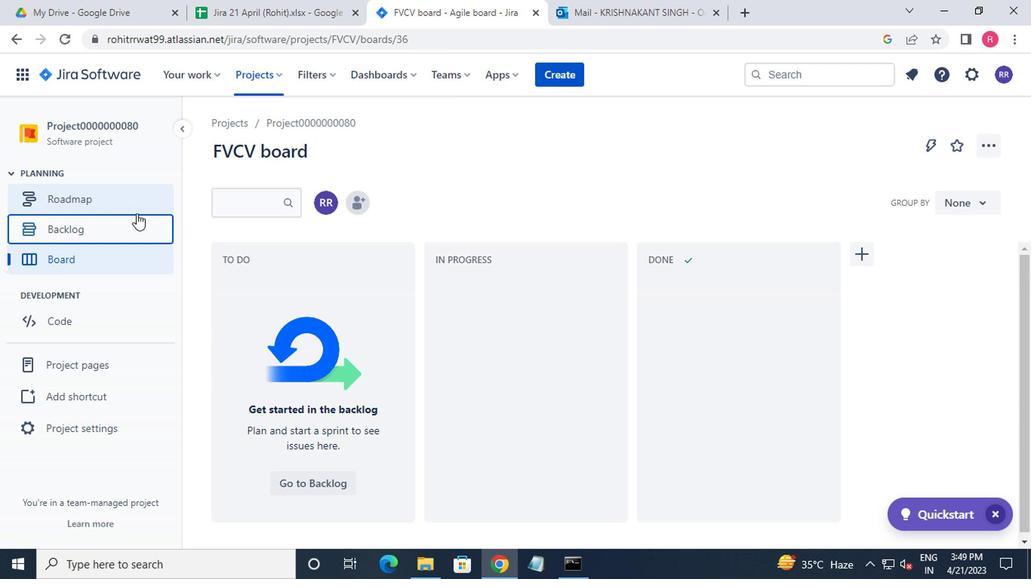 
Action: Mouse pressed left at (126, 235)
Screenshot: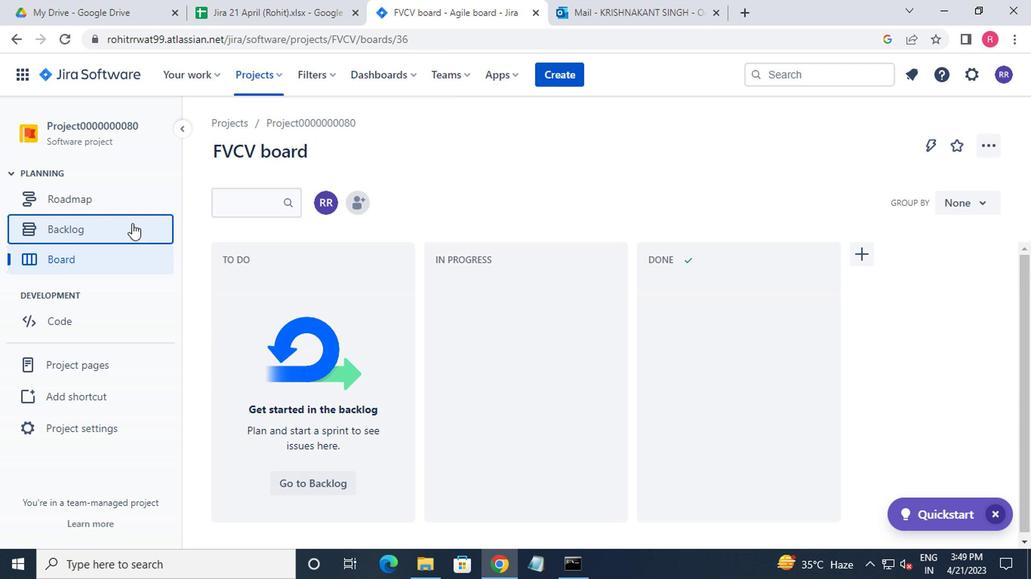 
Action: Mouse moved to (906, 248)
Screenshot: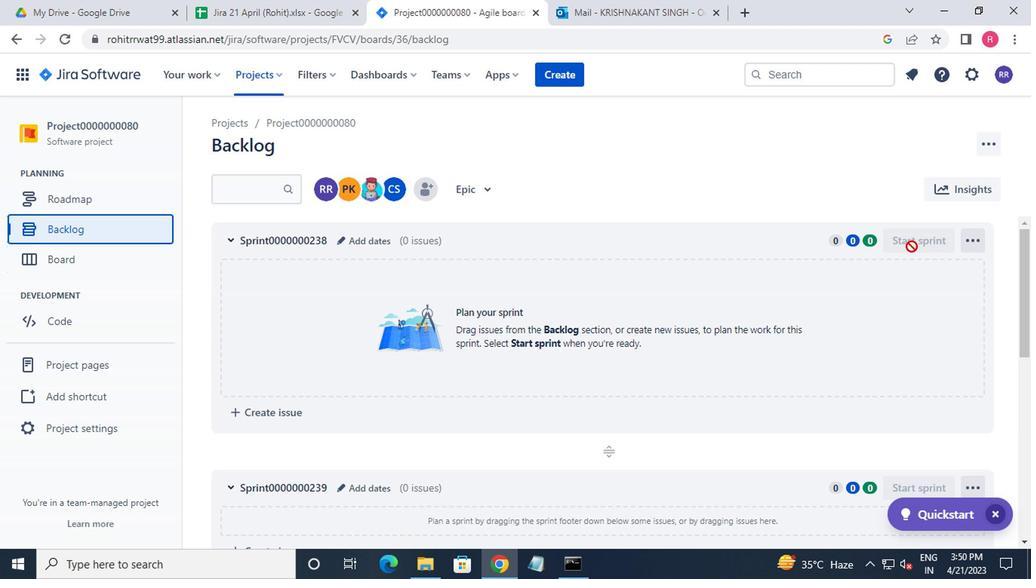 
Action: Mouse scrolled (906, 247) with delta (0, -1)
Screenshot: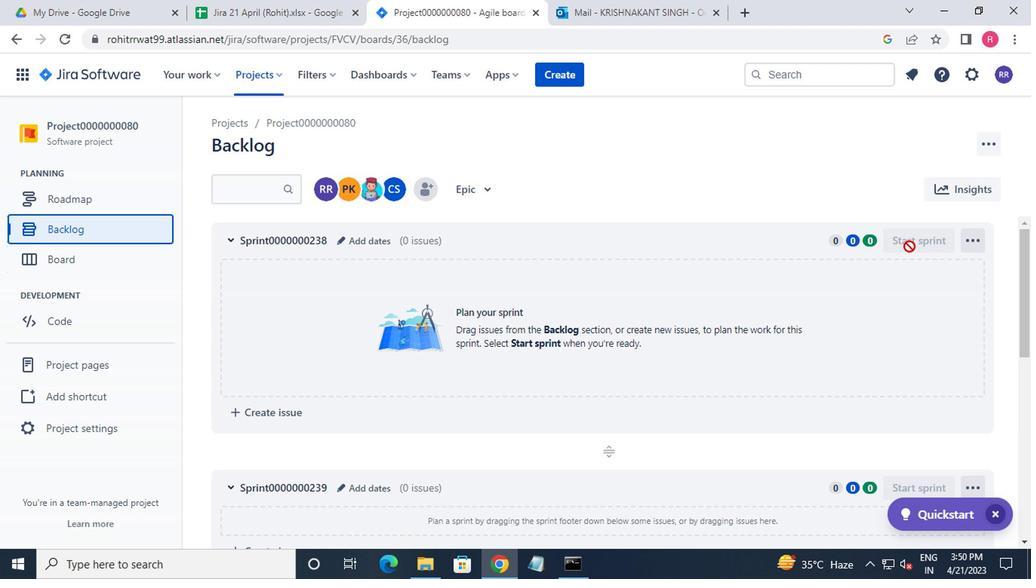
Action: Mouse scrolled (906, 247) with delta (0, -1)
Screenshot: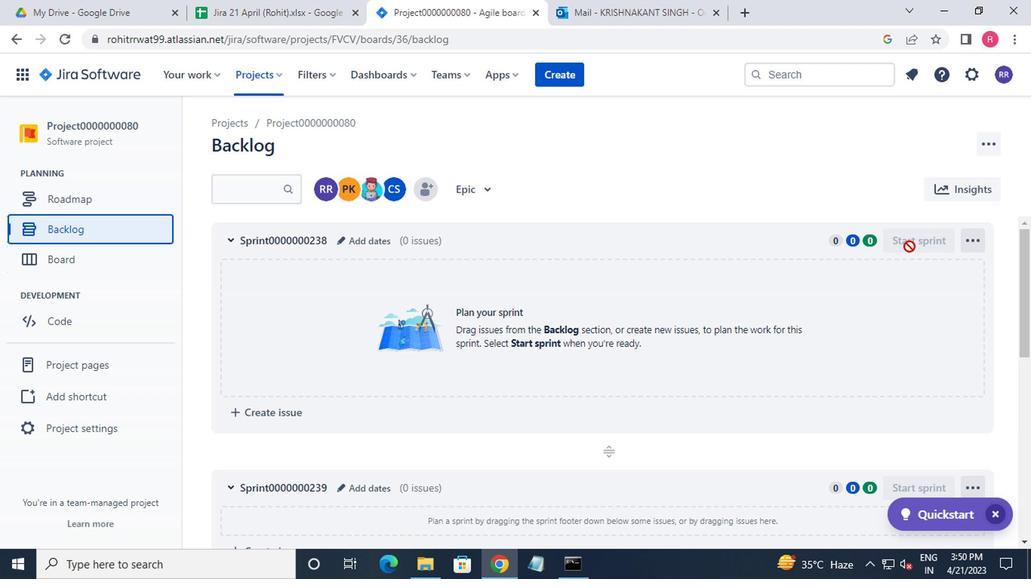 
Action: Mouse scrolled (906, 247) with delta (0, -1)
Screenshot: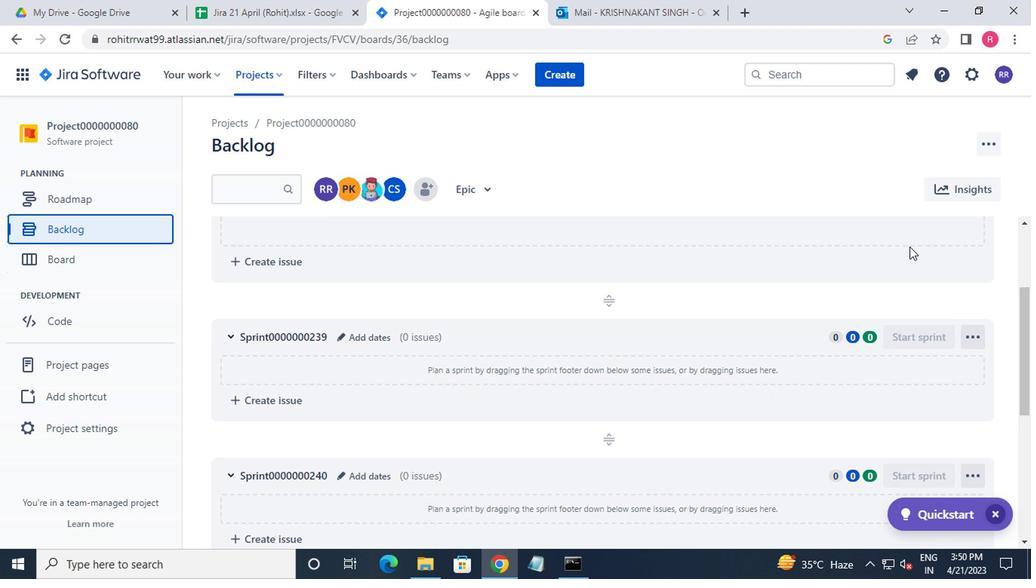 
Action: Mouse scrolled (906, 247) with delta (0, -1)
Screenshot: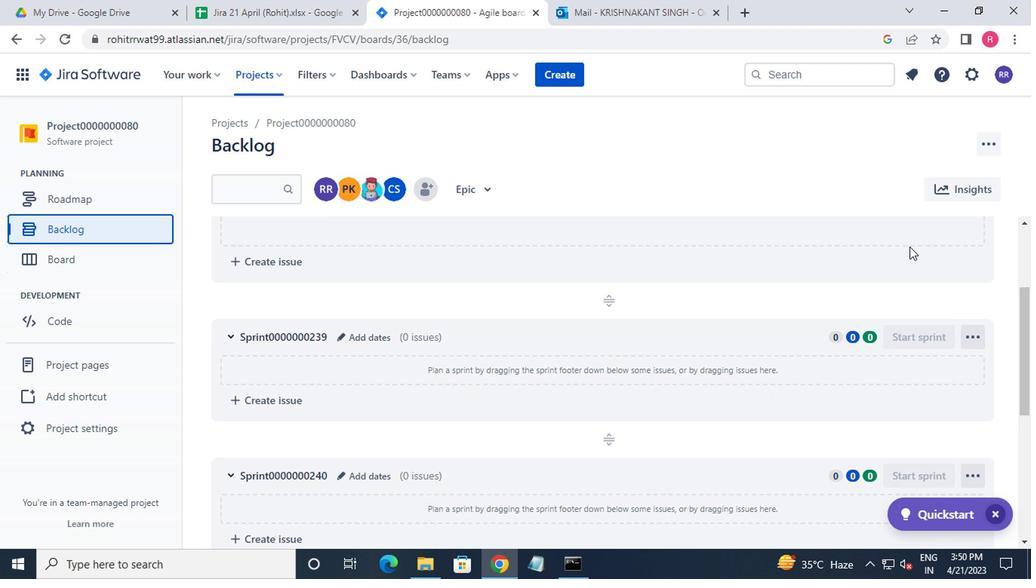 
Action: Mouse scrolled (906, 247) with delta (0, -1)
Screenshot: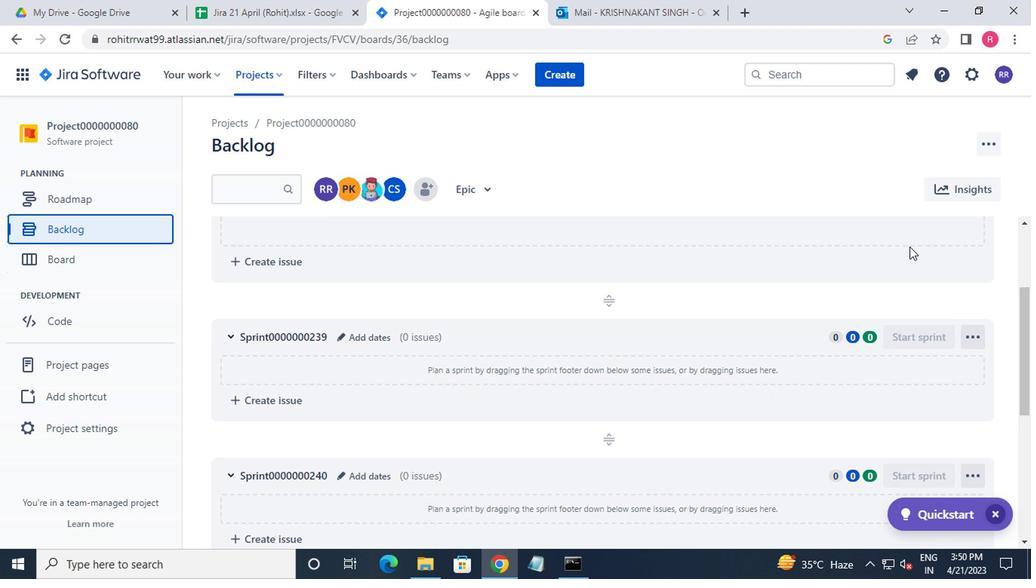 
Action: Mouse scrolled (906, 247) with delta (0, -1)
Screenshot: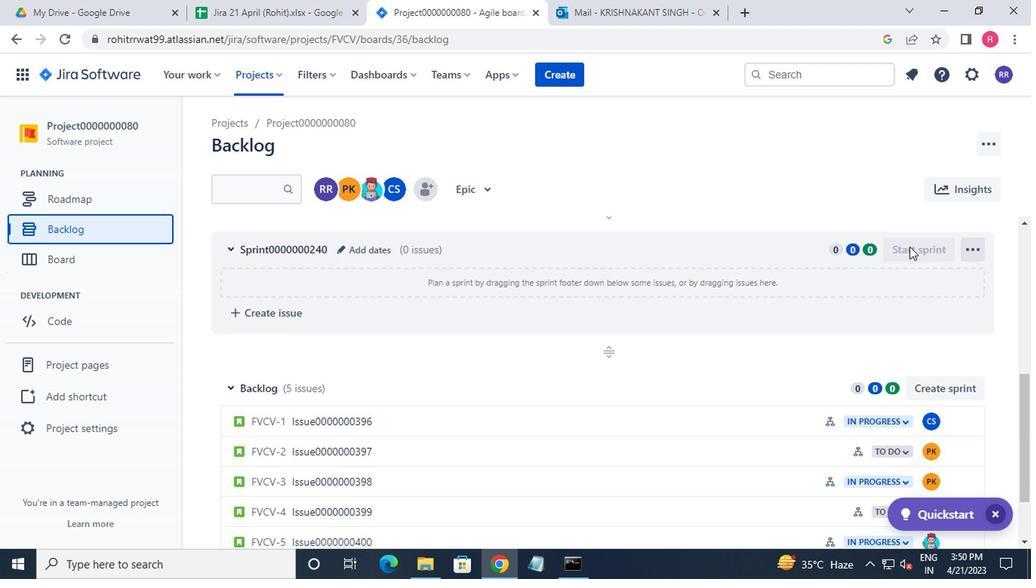
Action: Mouse scrolled (906, 247) with delta (0, -1)
Screenshot: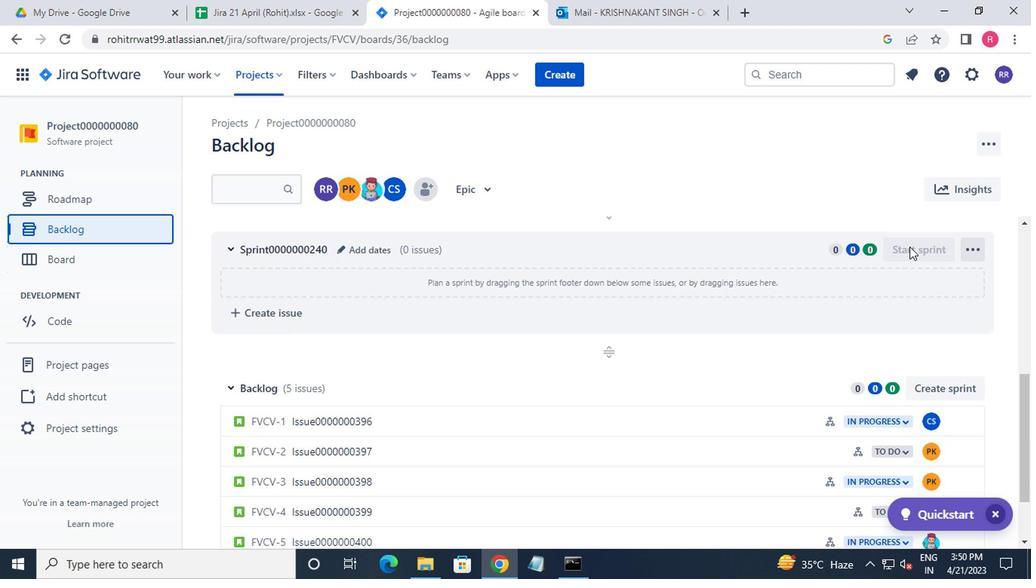 
Action: Mouse scrolled (906, 247) with delta (0, -1)
Screenshot: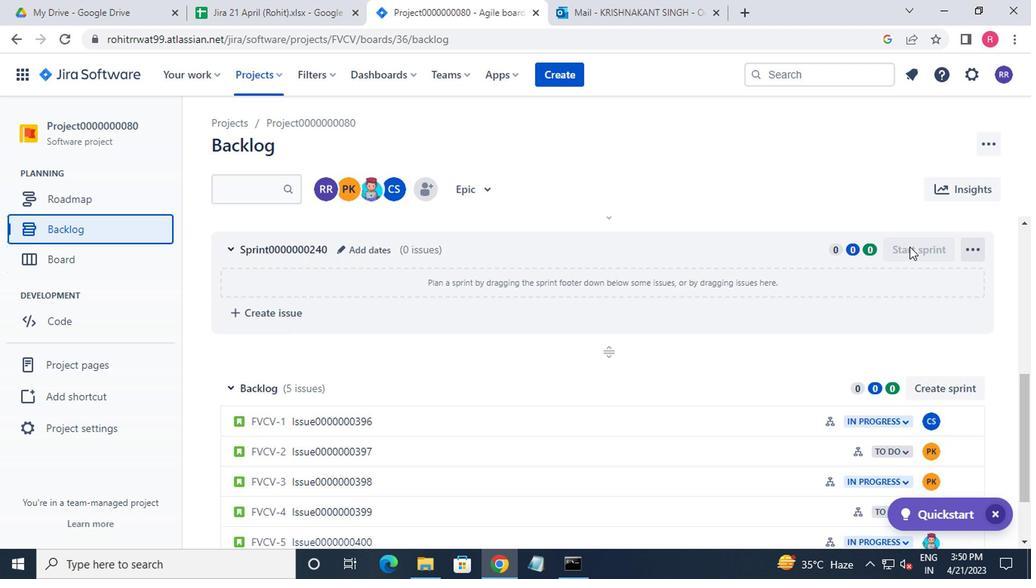 
Action: Mouse moved to (957, 332)
Screenshot: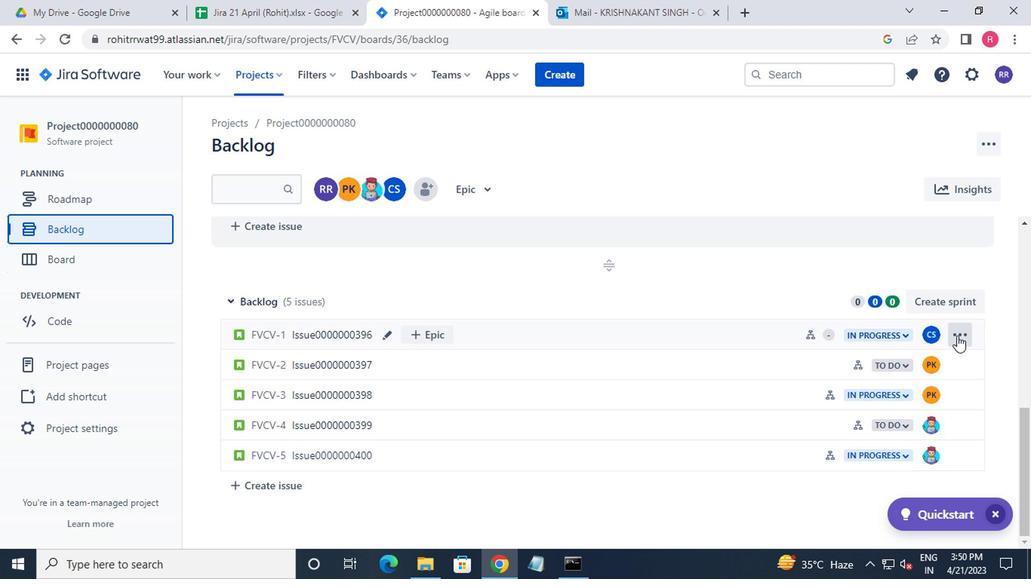 
Action: Mouse pressed left at (957, 332)
Screenshot: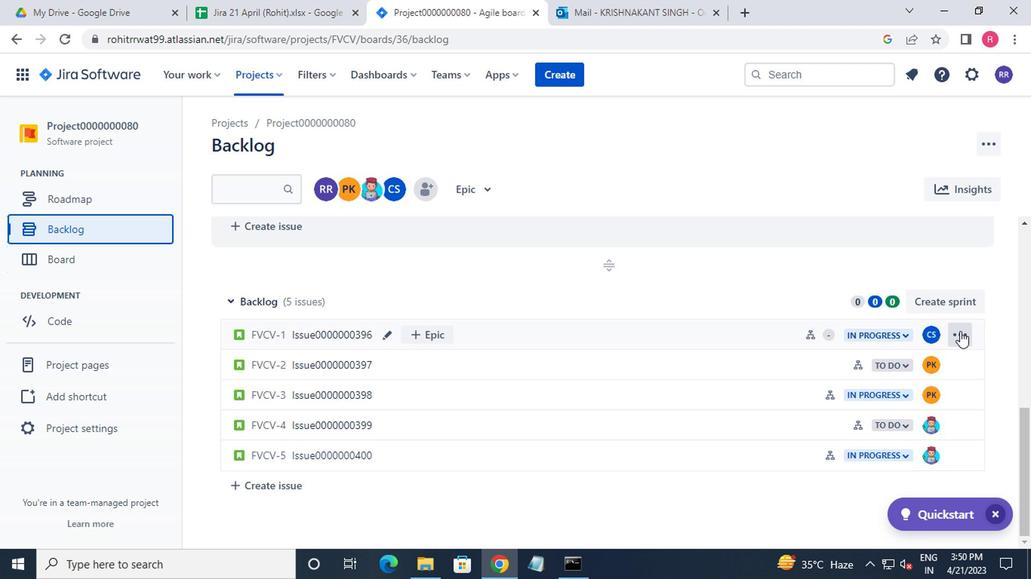 
Action: Mouse moved to (932, 235)
Screenshot: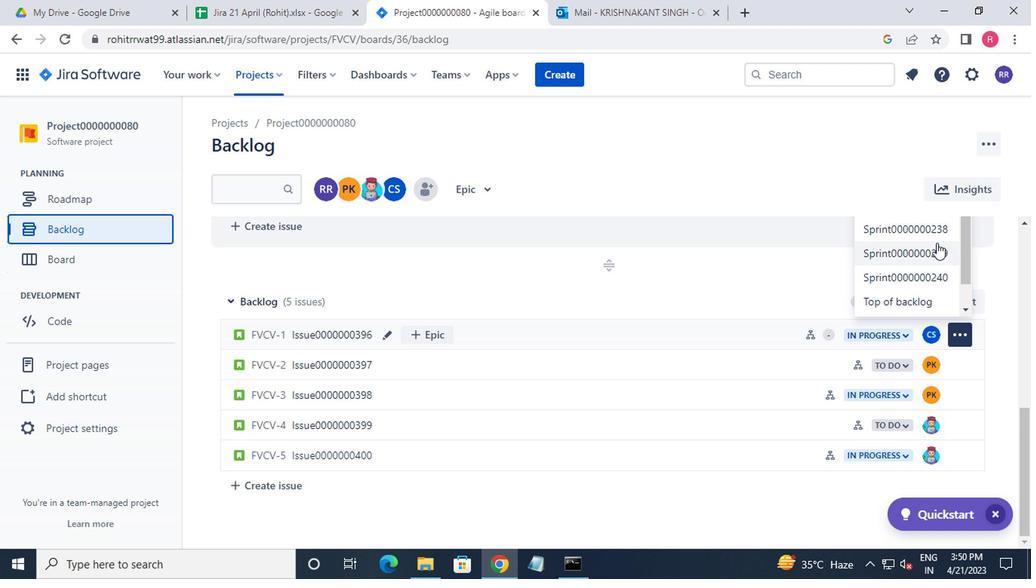 
Action: Mouse pressed left at (932, 235)
Screenshot: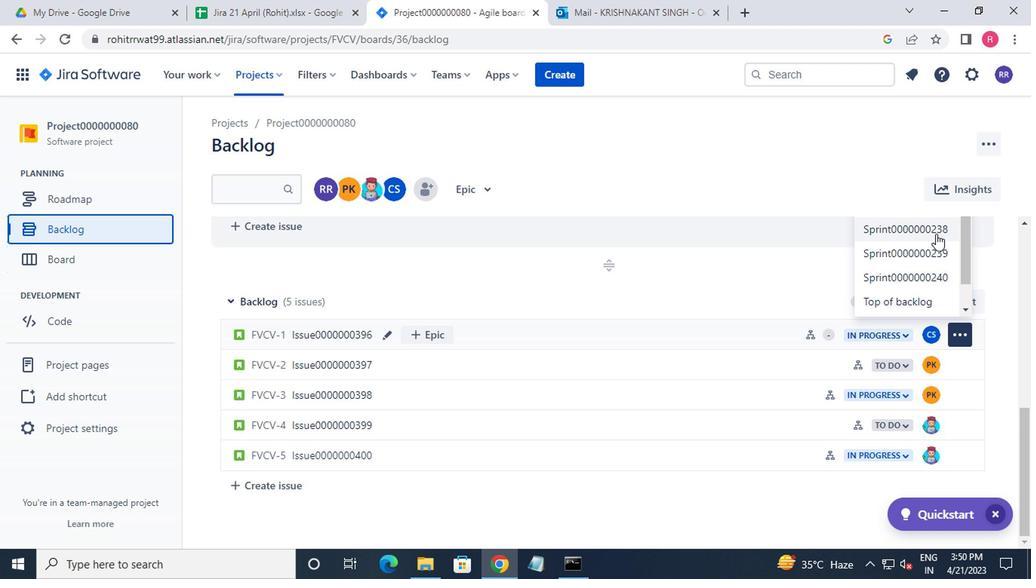
